 Task: Add an event with the title Second Marketing Campaign Planning and Strategy Development, date '2024/03/26', time 8:00 AM to 10:00 AMand add a description: Participants will engage in activities that enhance problem-solving and decision-making skills within the team. They will learn techniques for generating ideas, evaluating options, and reaching consensus through effective collaboration., put the event into Red category . Add location for the event as: 123 Alhambra, Granada, Spain, logged in from the account softage.9@softage.netand send the event invitation to softage.4@softage.net with CC to  softage.5@softage.net. Set a reminder for the event 5 minutes before
Action: Mouse moved to (90, 112)
Screenshot: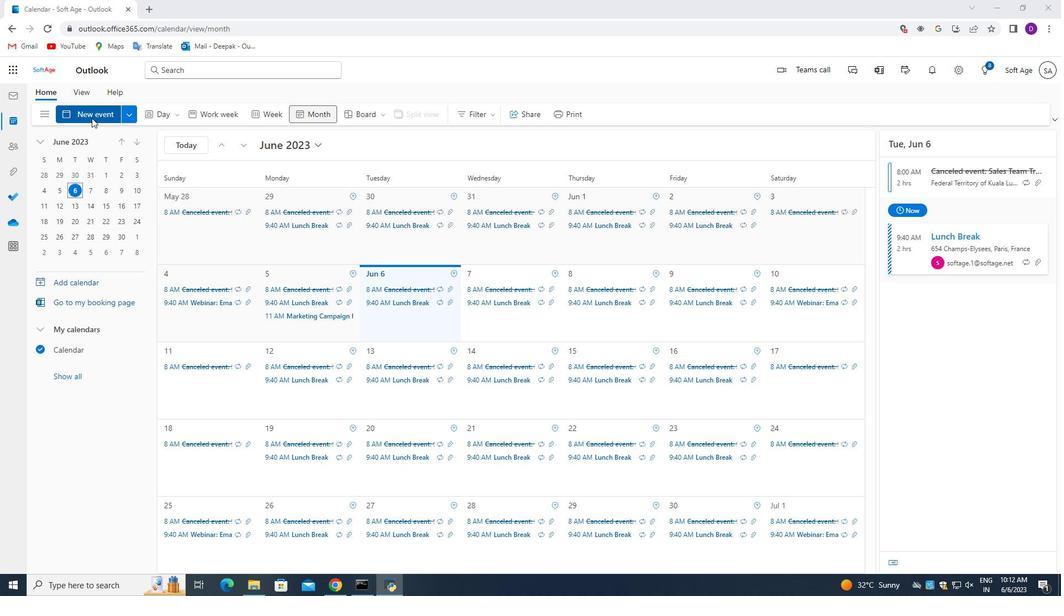 
Action: Mouse pressed left at (90, 112)
Screenshot: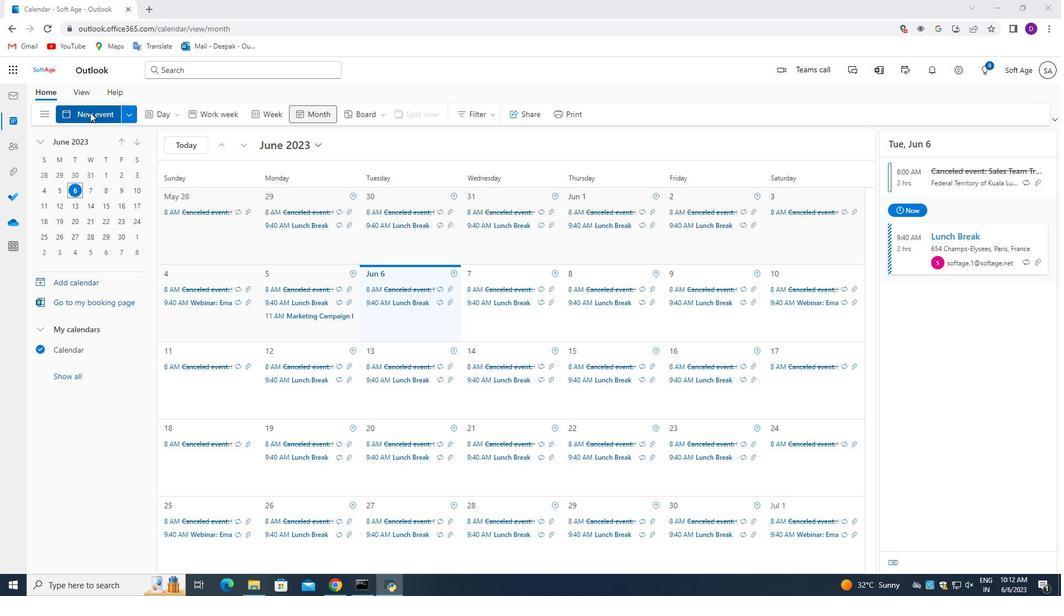 
Action: Mouse moved to (375, 424)
Screenshot: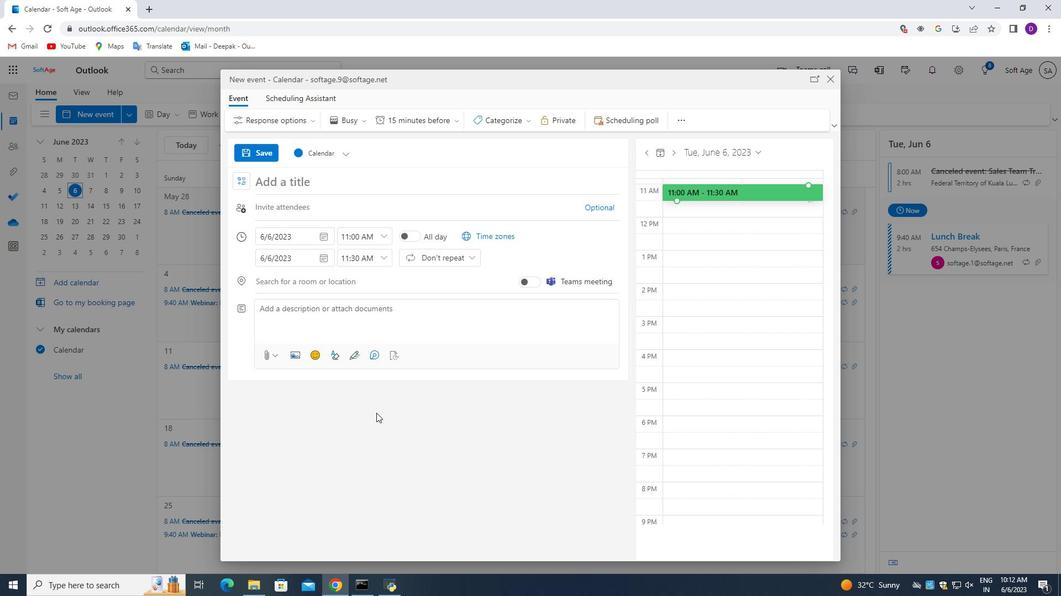 
Action: Key pressed <Key.shift_r>Second<Key.space><Key.shift>Marketing<Key.space><Key.shift_r>Campaign<Key.space><Key.shift>Planning<Key.space>and<Key.space><Key.shift_r>Strategy<Key.space><Key.shift_r>Development
Screenshot: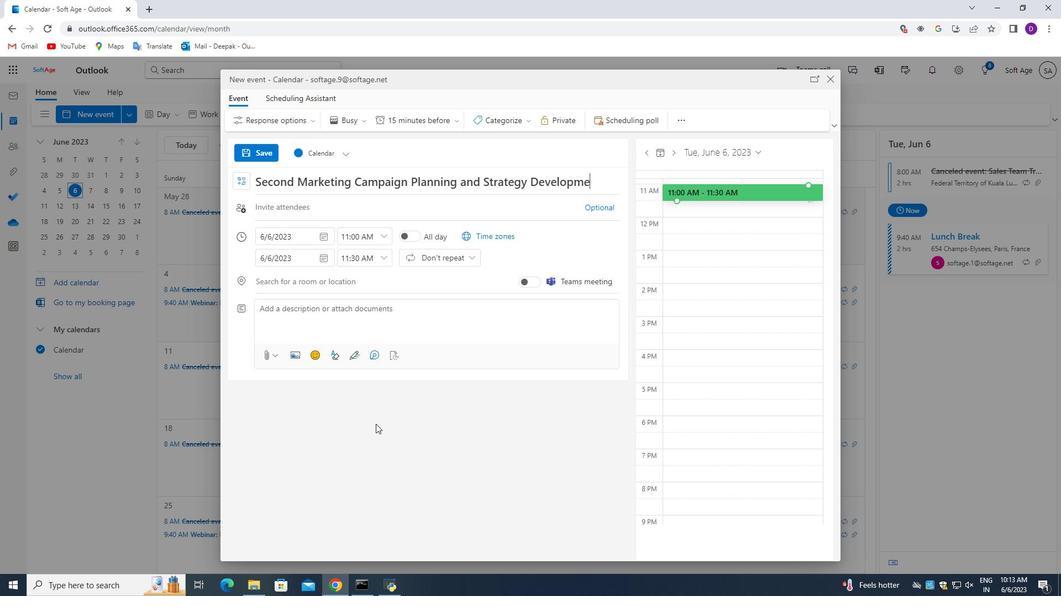 
Action: Mouse moved to (322, 236)
Screenshot: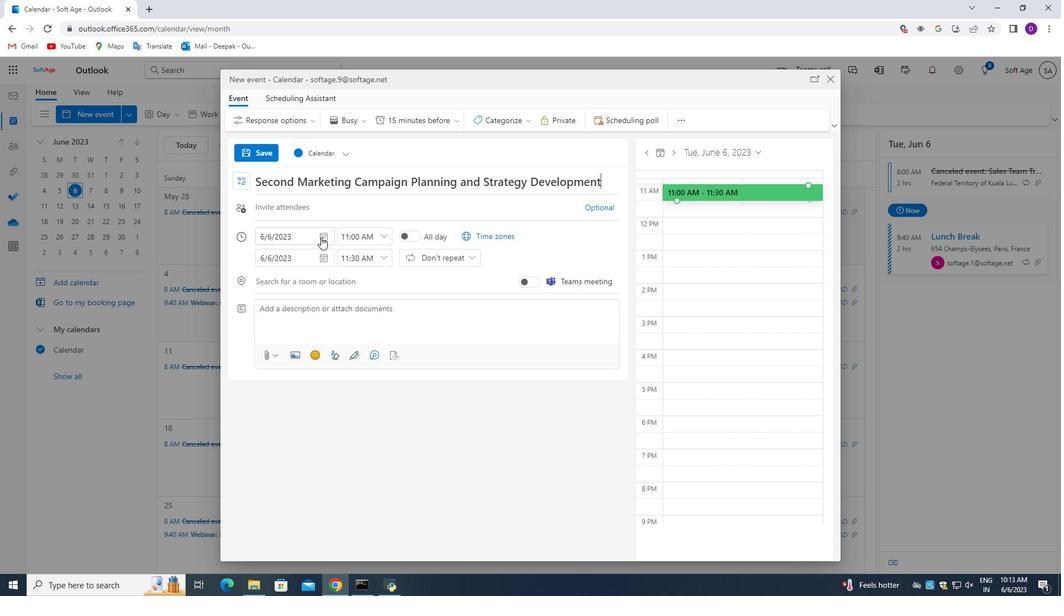 
Action: Mouse pressed left at (322, 236)
Screenshot: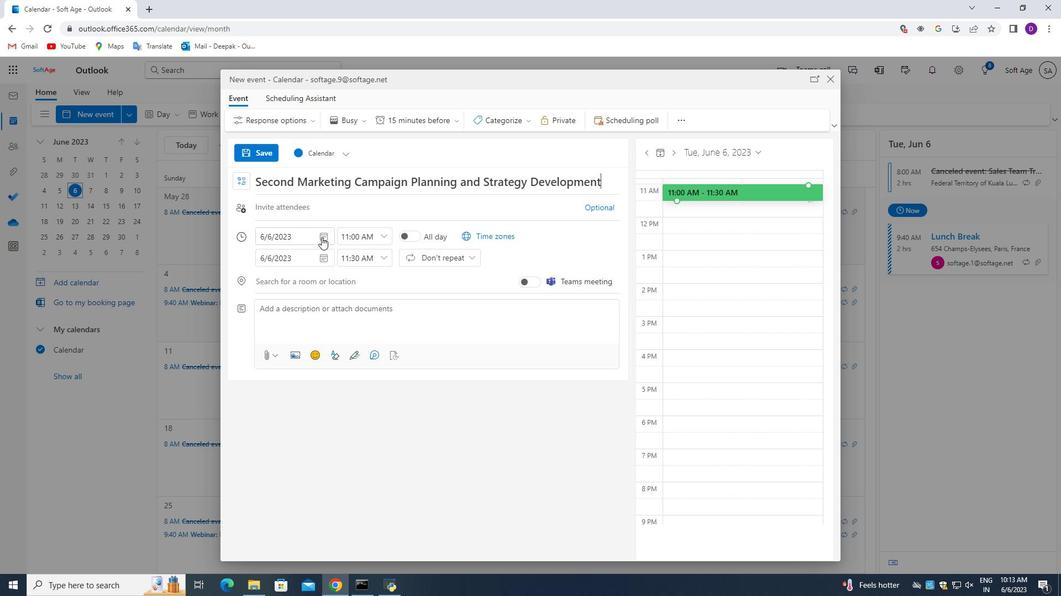 
Action: Mouse moved to (296, 255)
Screenshot: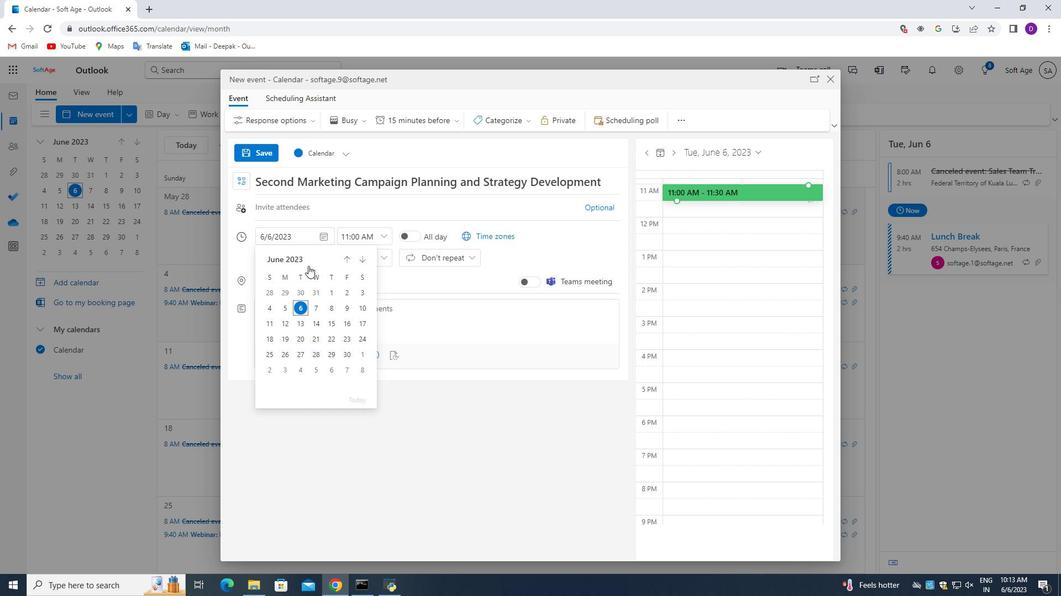 
Action: Mouse pressed left at (296, 255)
Screenshot: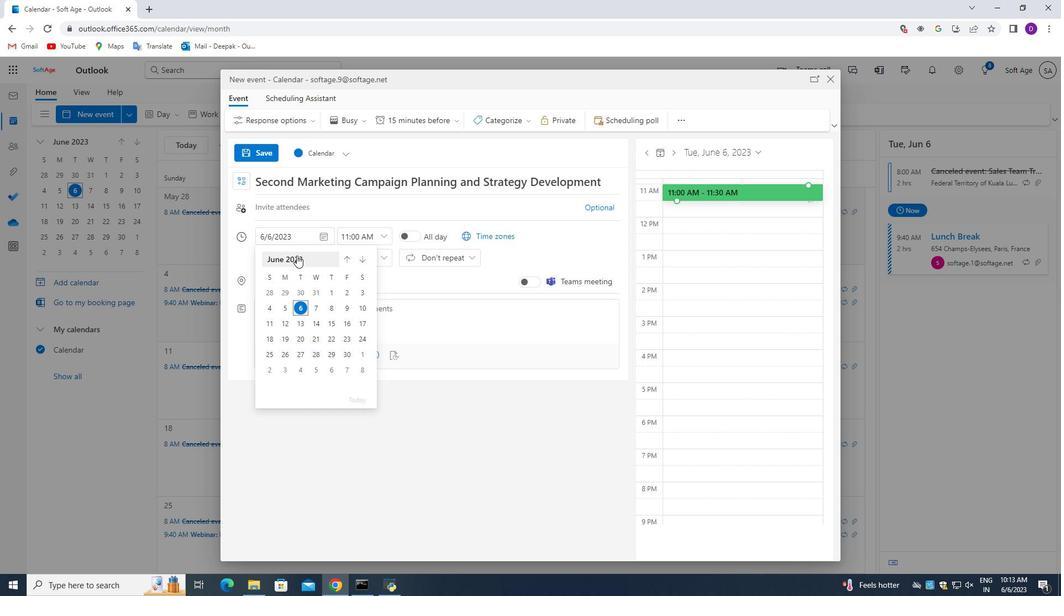 
Action: Mouse moved to (329, 286)
Screenshot: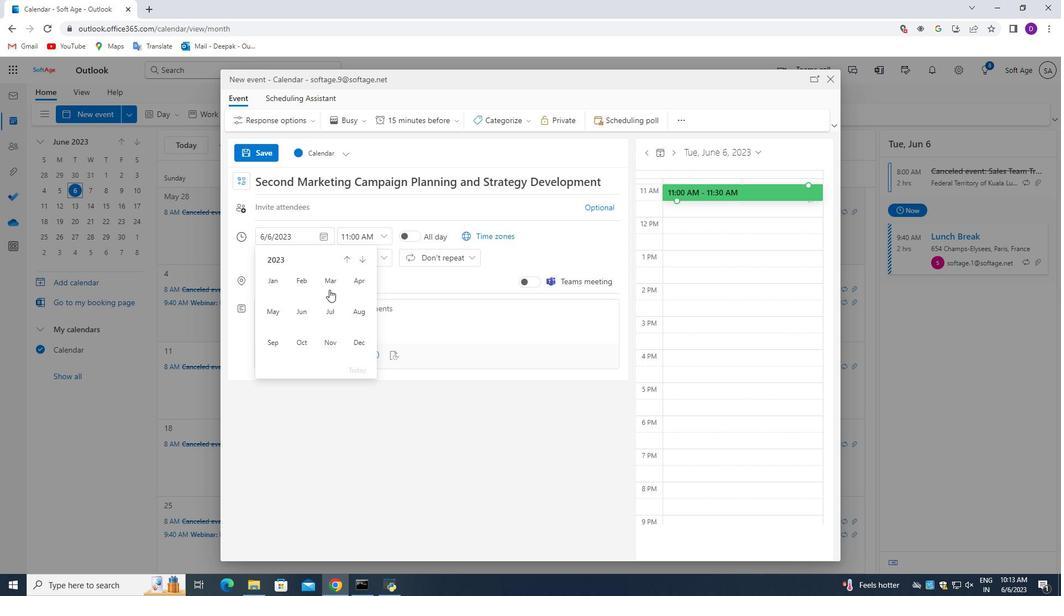 
Action: Mouse pressed left at (329, 286)
Screenshot: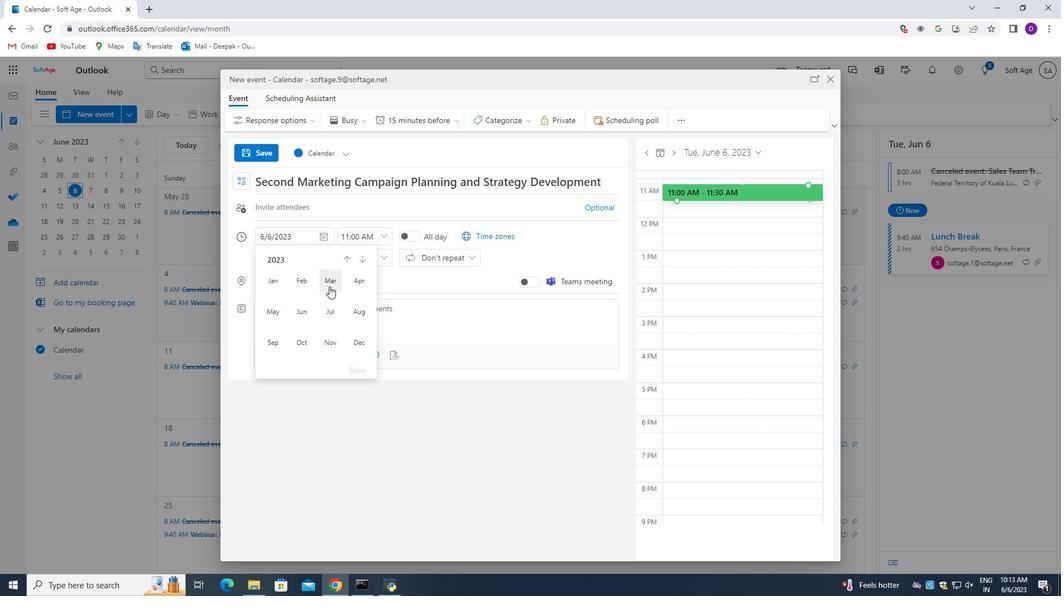 
Action: Mouse moved to (271, 352)
Screenshot: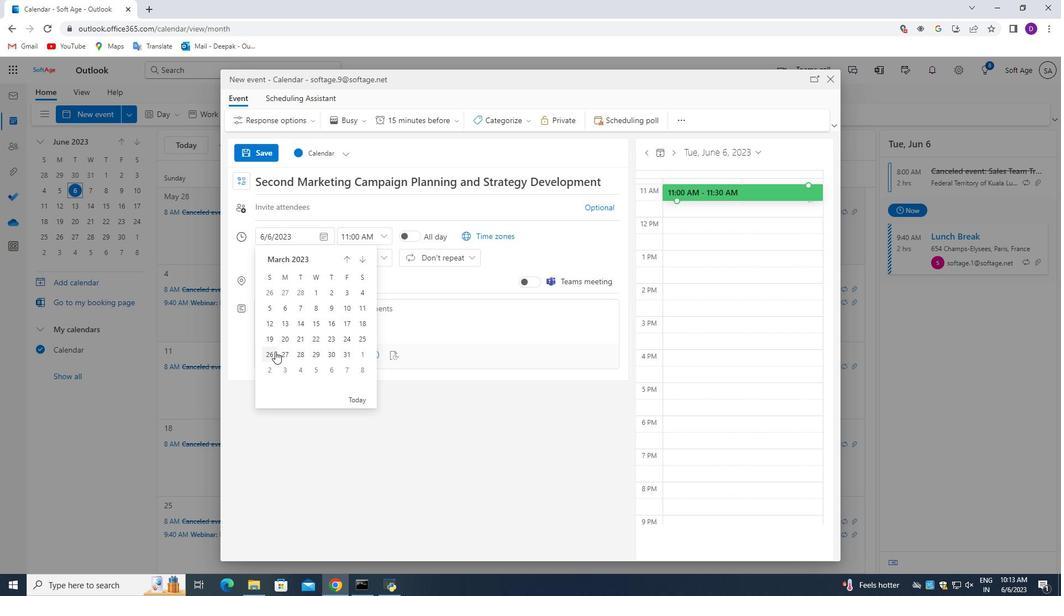 
Action: Mouse pressed left at (271, 352)
Screenshot: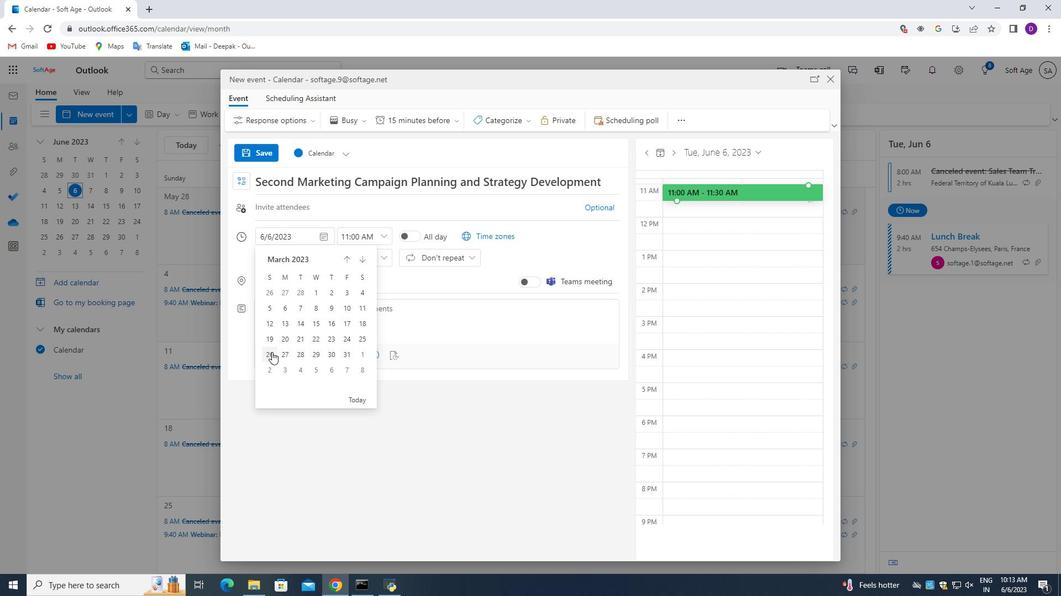 
Action: Mouse moved to (385, 238)
Screenshot: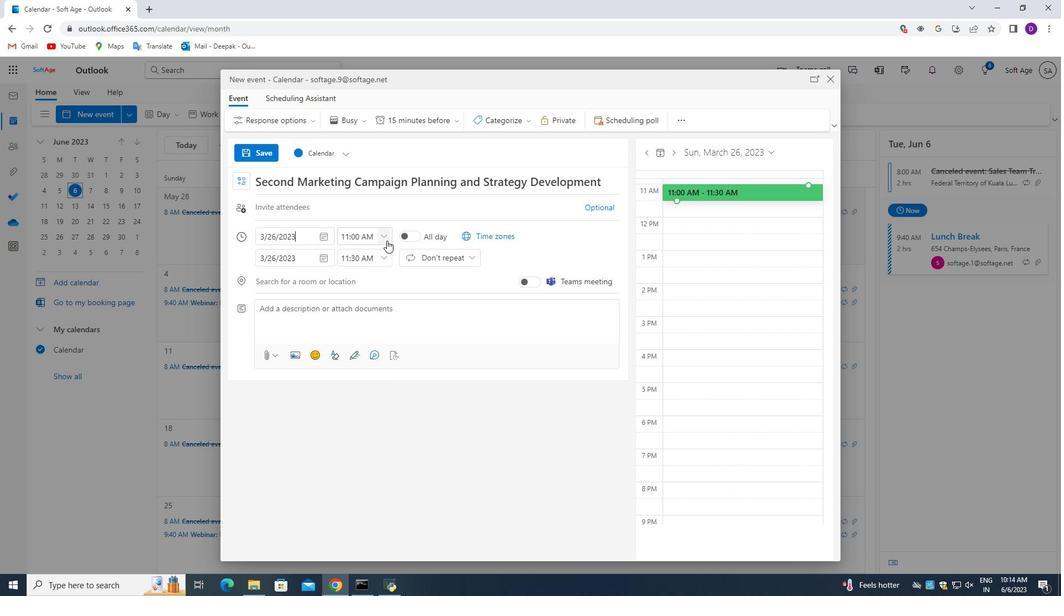 
Action: Mouse pressed left at (385, 238)
Screenshot: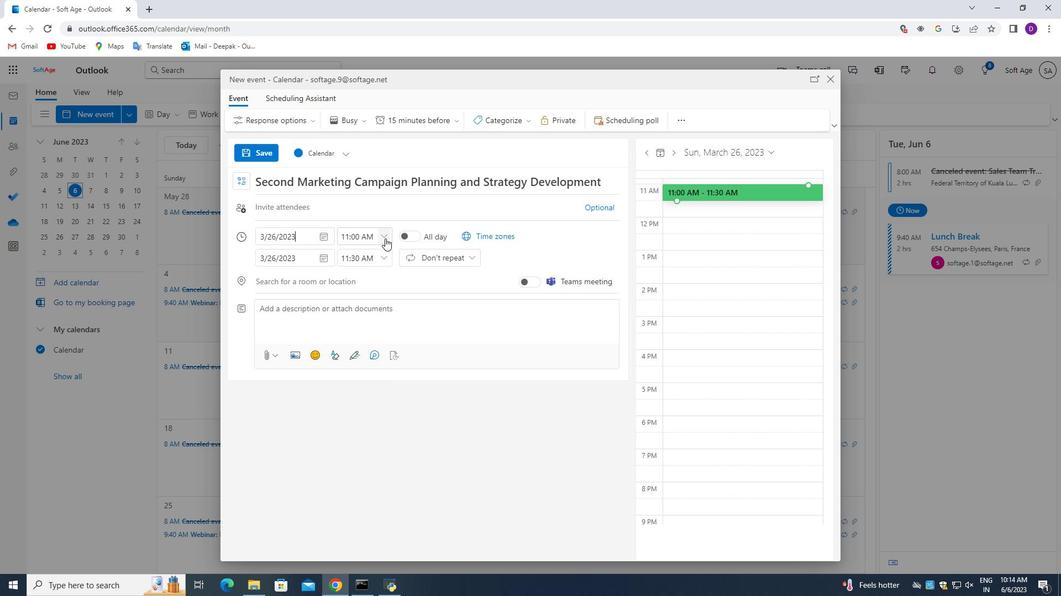 
Action: Mouse moved to (374, 293)
Screenshot: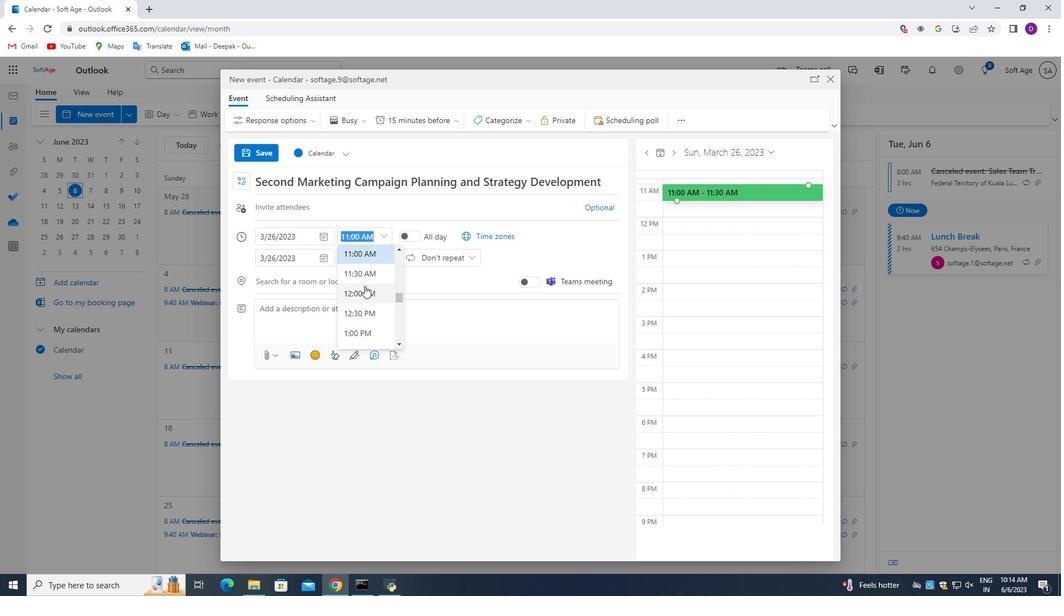 
Action: Mouse scrolled (374, 292) with delta (0, 0)
Screenshot: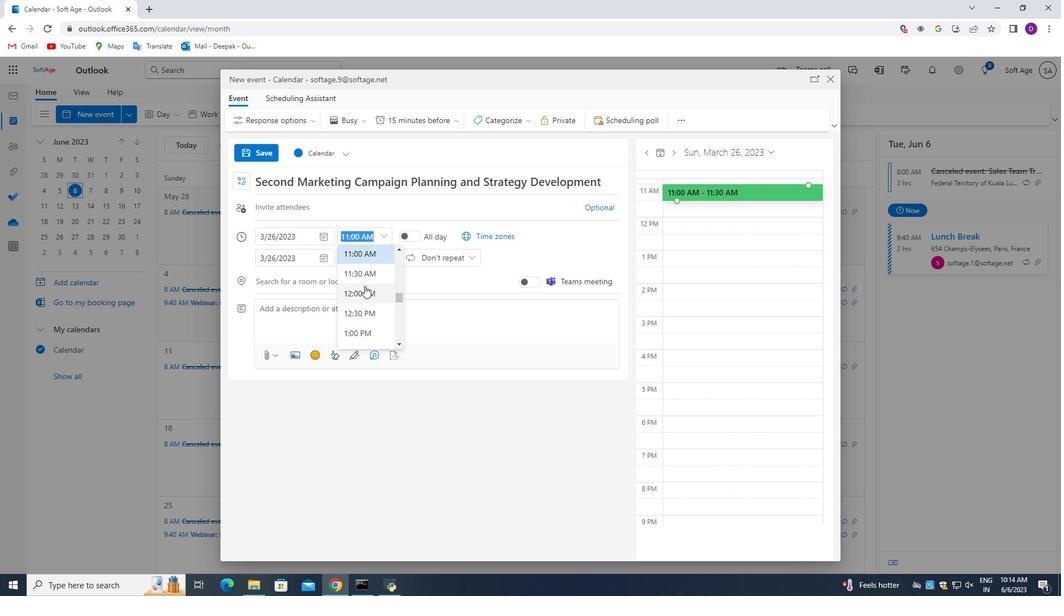 
Action: Mouse moved to (374, 295)
Screenshot: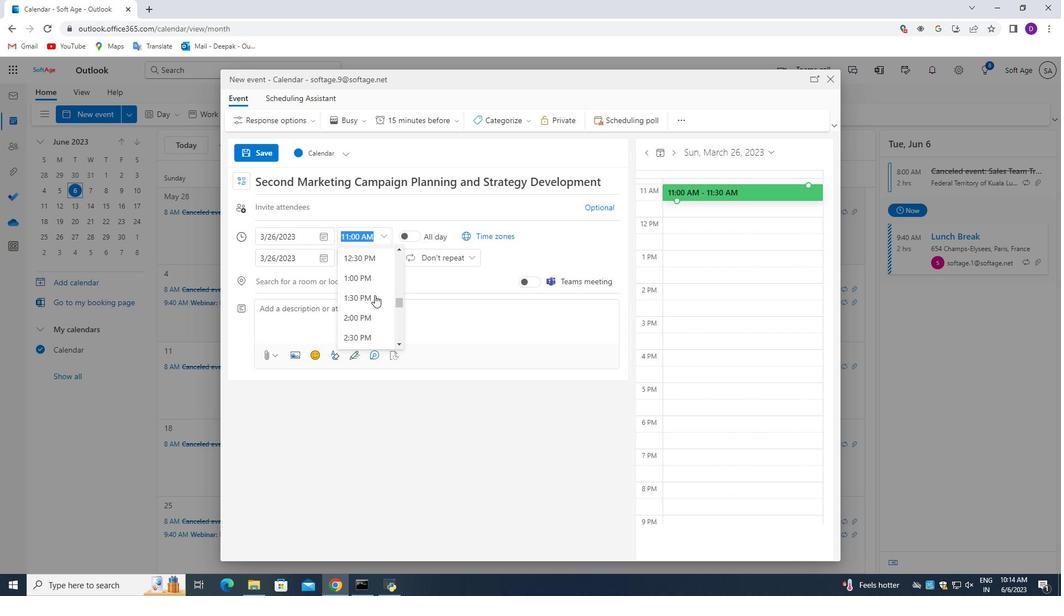
Action: Mouse scrolled (374, 295) with delta (0, 0)
Screenshot: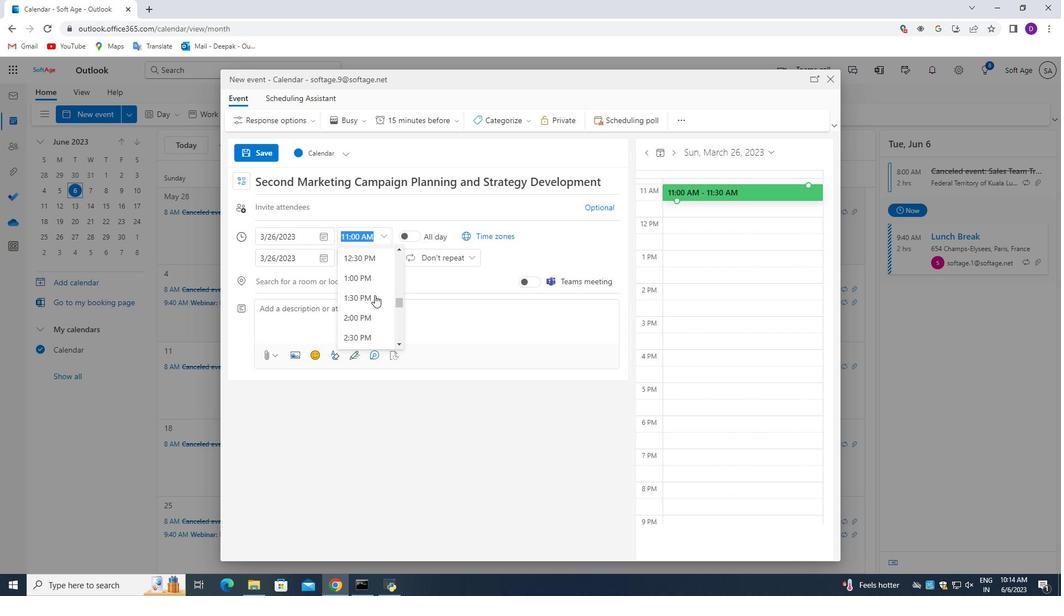 
Action: Mouse moved to (378, 287)
Screenshot: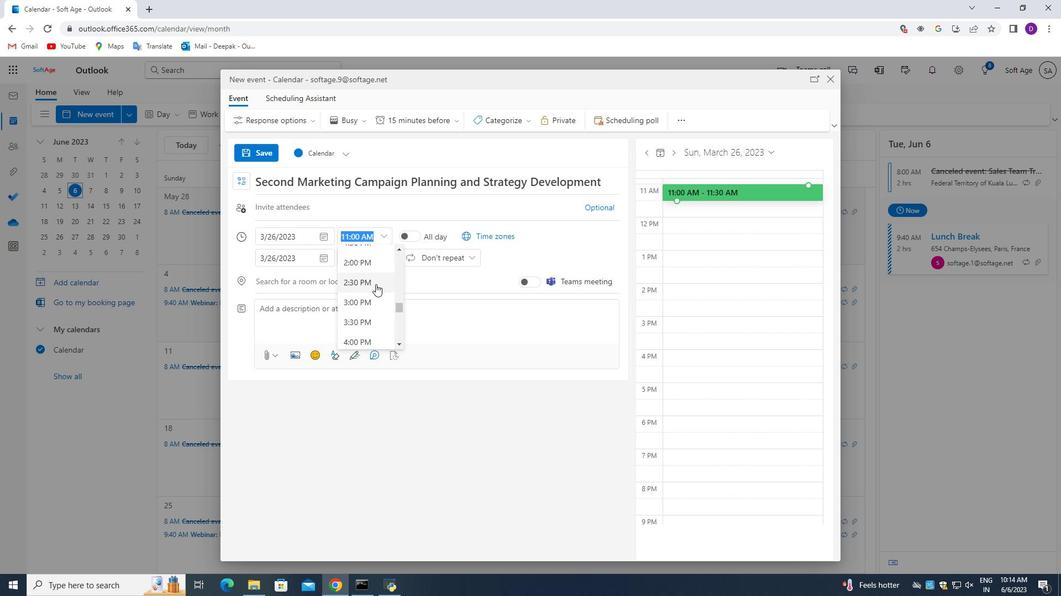 
Action: Mouse scrolled (378, 287) with delta (0, 0)
Screenshot: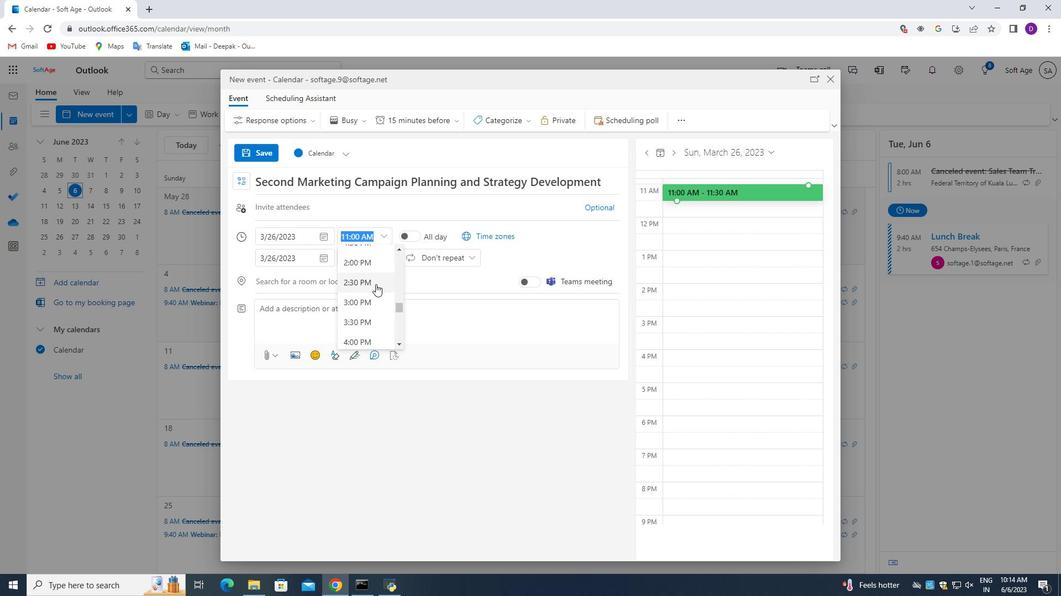 
Action: Mouse moved to (378, 287)
Screenshot: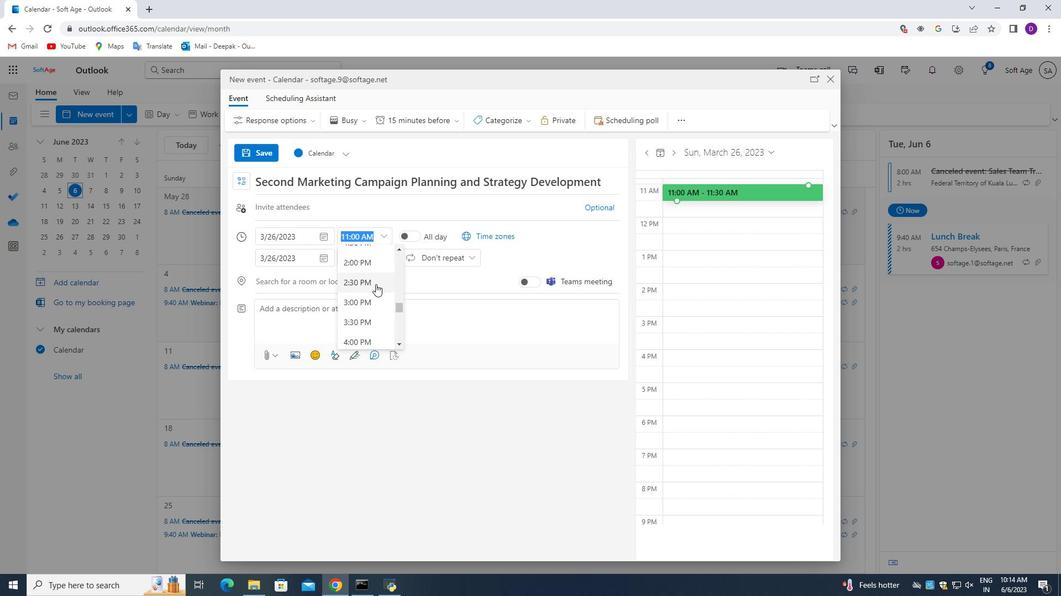 
Action: Mouse scrolled (378, 288) with delta (0, 0)
Screenshot: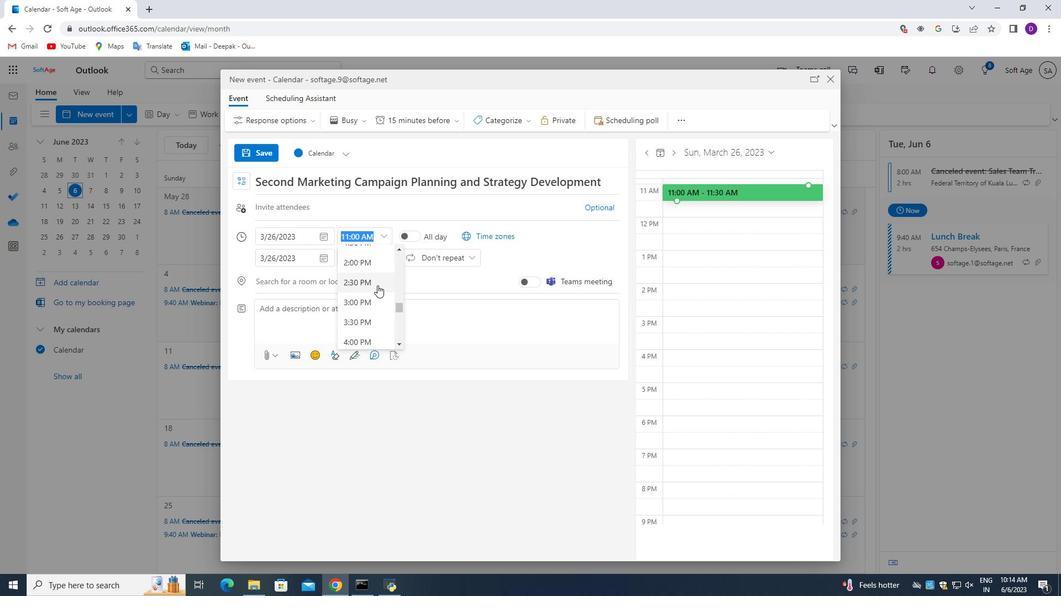 
Action: Mouse moved to (365, 287)
Screenshot: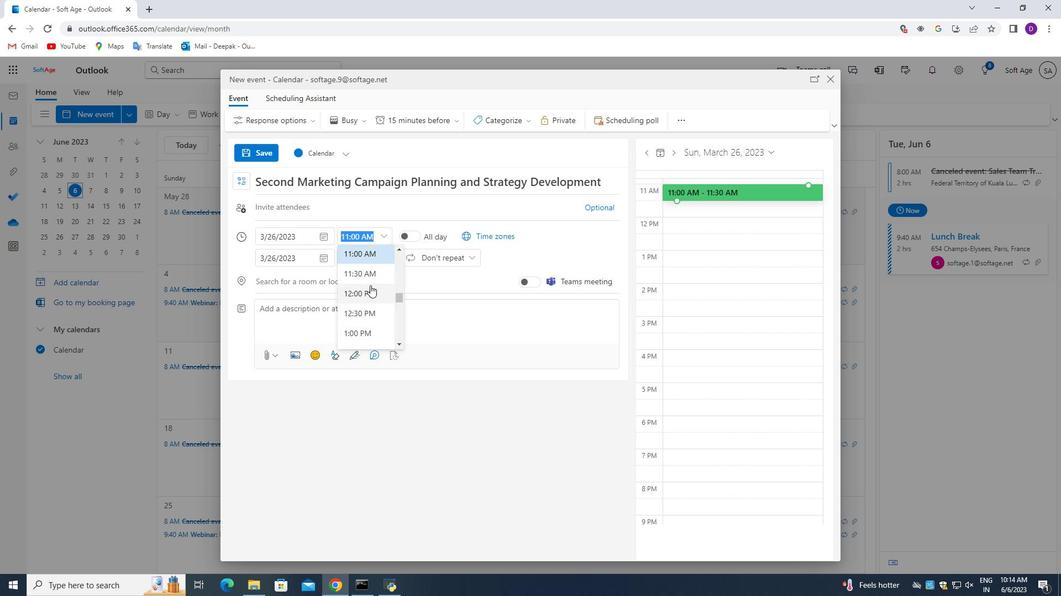 
Action: Mouse scrolled (365, 288) with delta (0, 0)
Screenshot: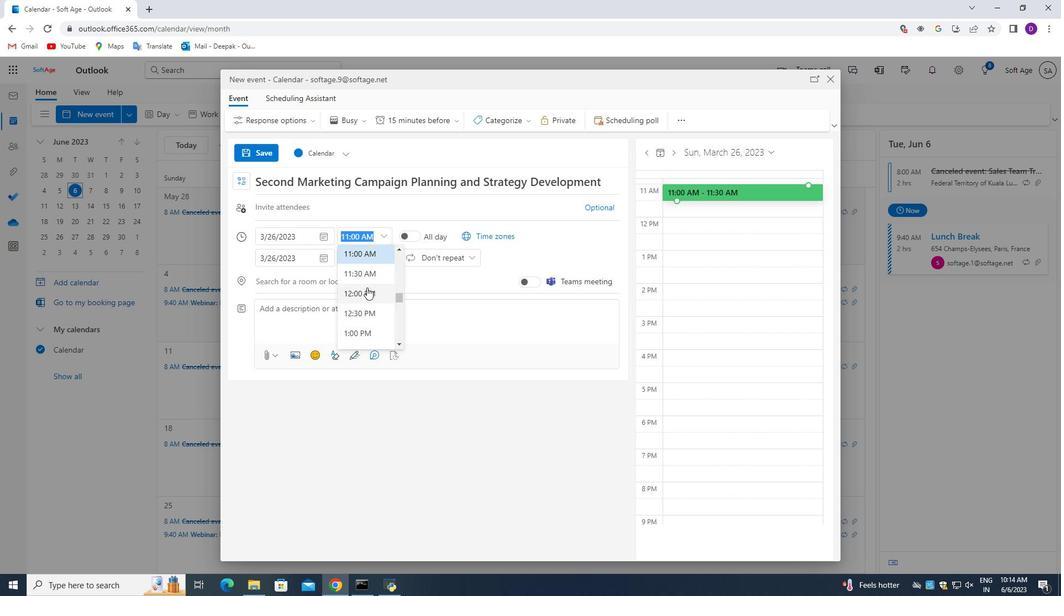 
Action: Mouse scrolled (365, 288) with delta (0, 0)
Screenshot: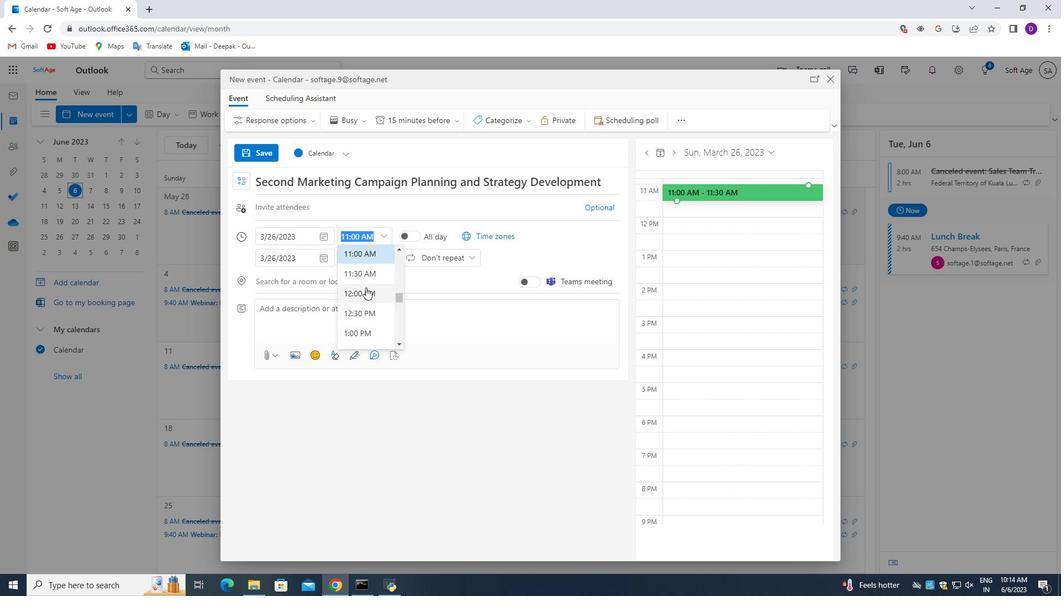 
Action: Mouse moved to (364, 279)
Screenshot: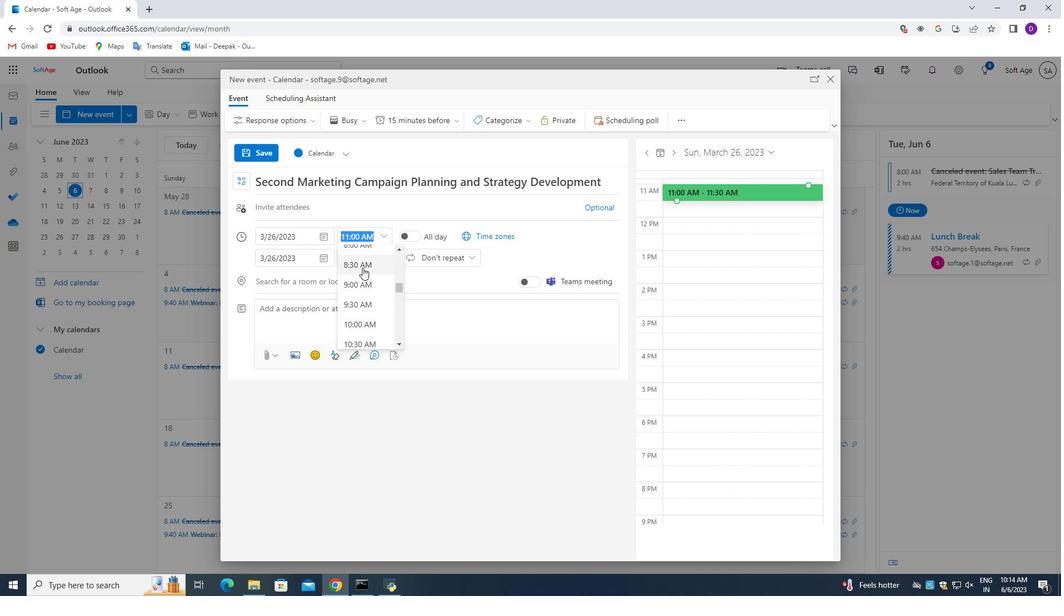 
Action: Mouse scrolled (364, 279) with delta (0, 0)
Screenshot: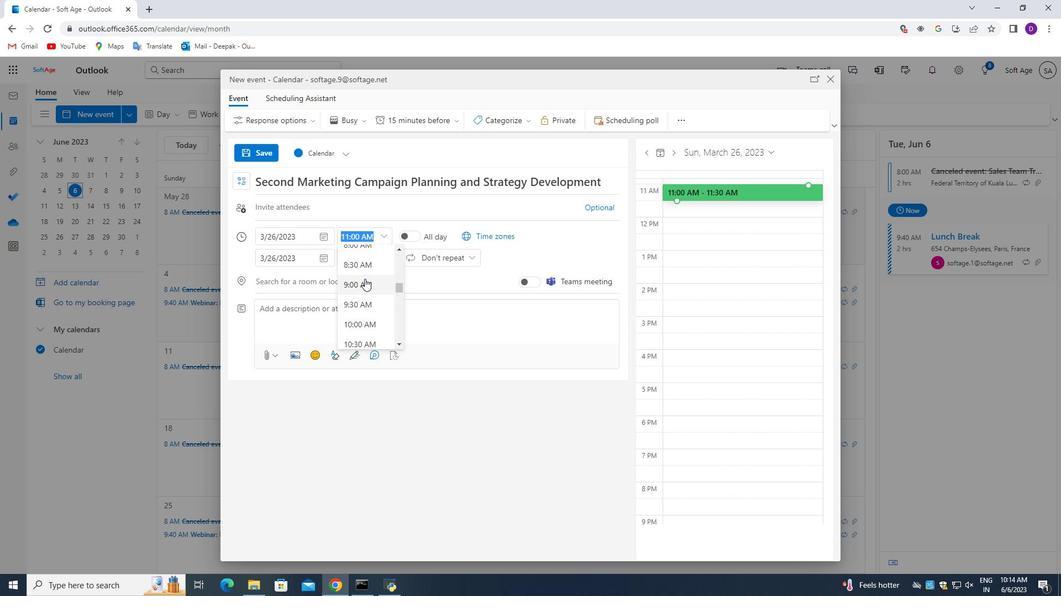 
Action: Mouse moved to (362, 302)
Screenshot: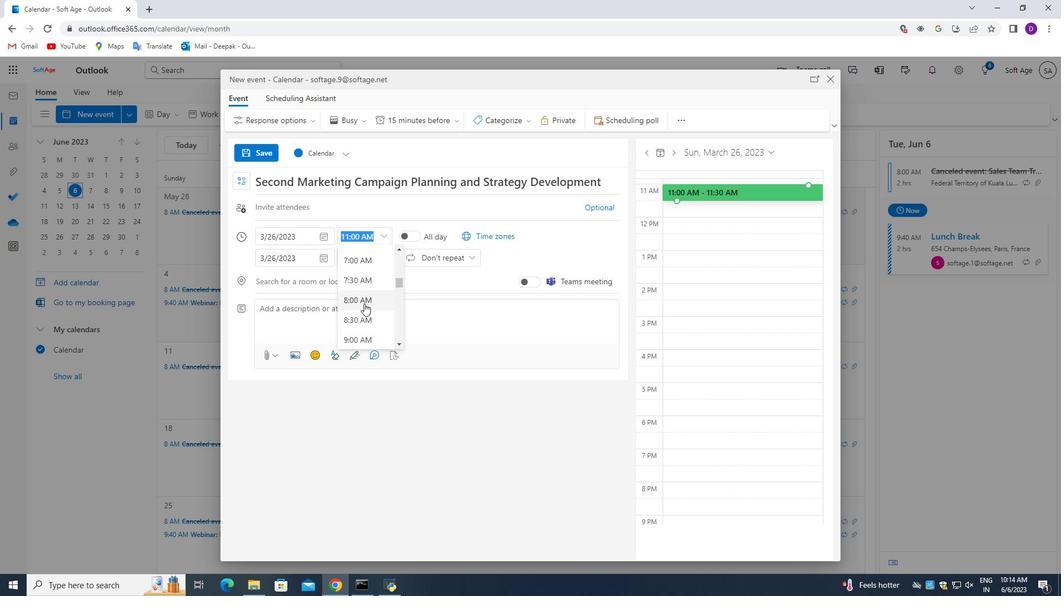 
Action: Mouse pressed left at (362, 302)
Screenshot: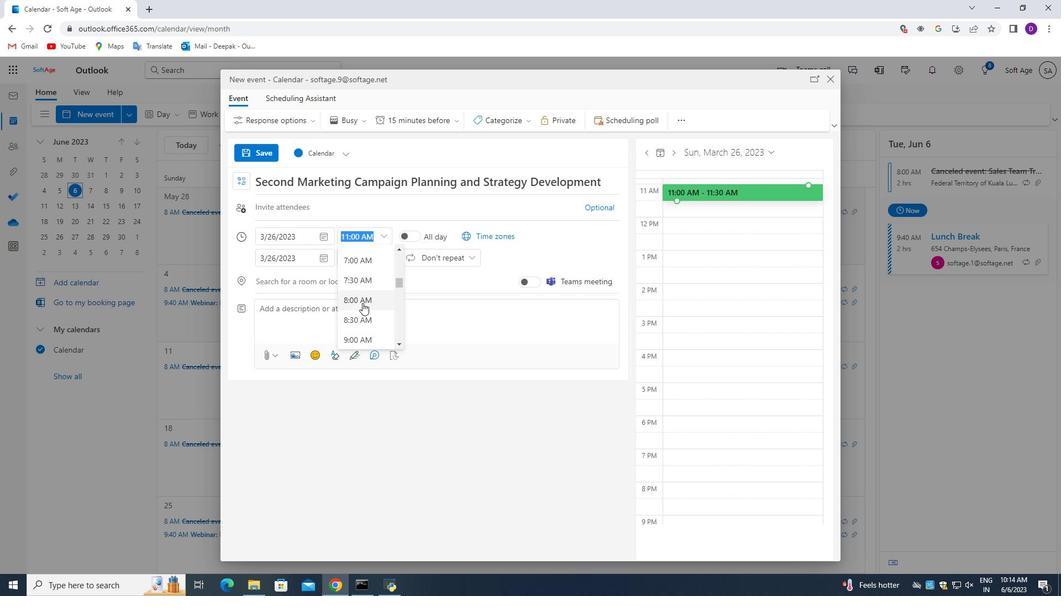 
Action: Mouse moved to (385, 260)
Screenshot: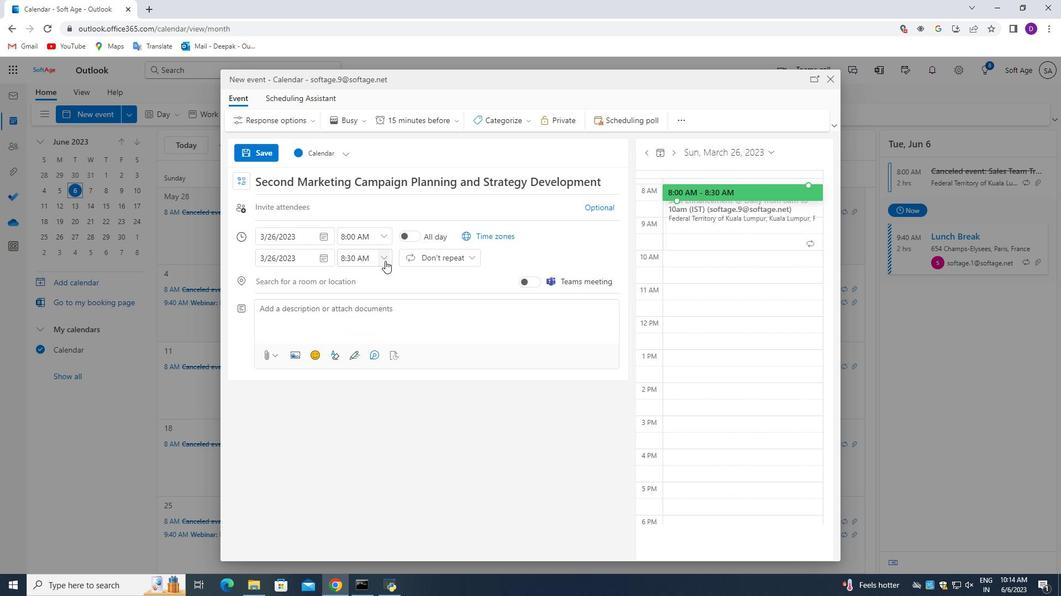 
Action: Mouse pressed left at (385, 260)
Screenshot: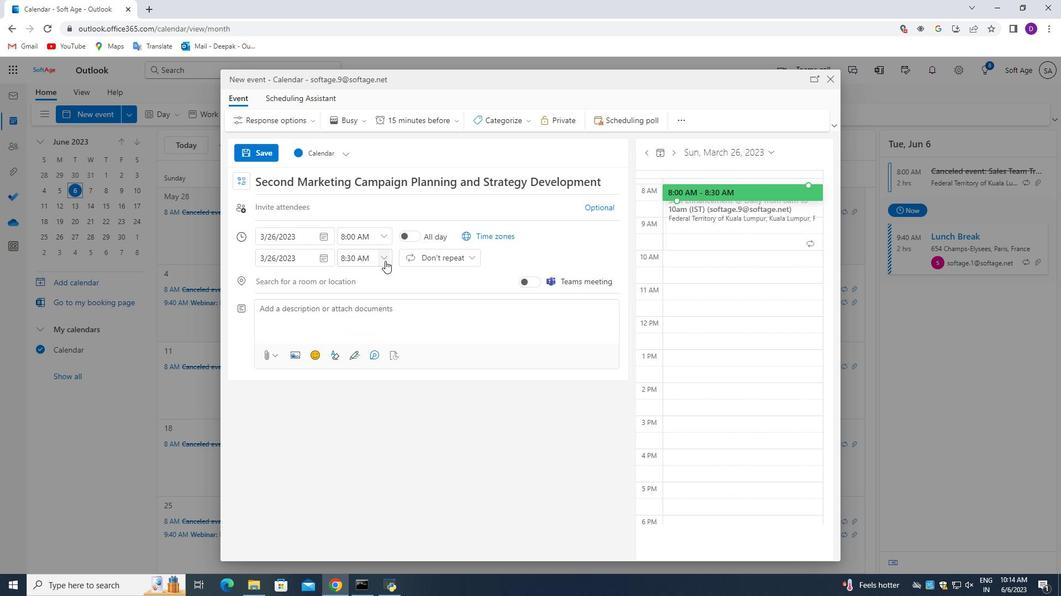 
Action: Mouse moved to (379, 331)
Screenshot: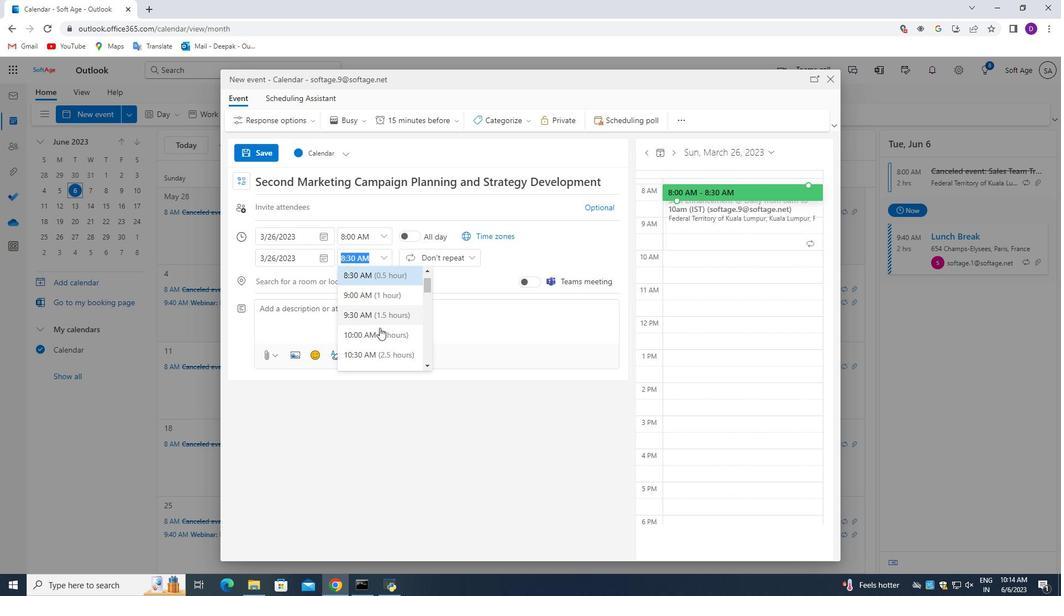 
Action: Mouse pressed left at (379, 331)
Screenshot: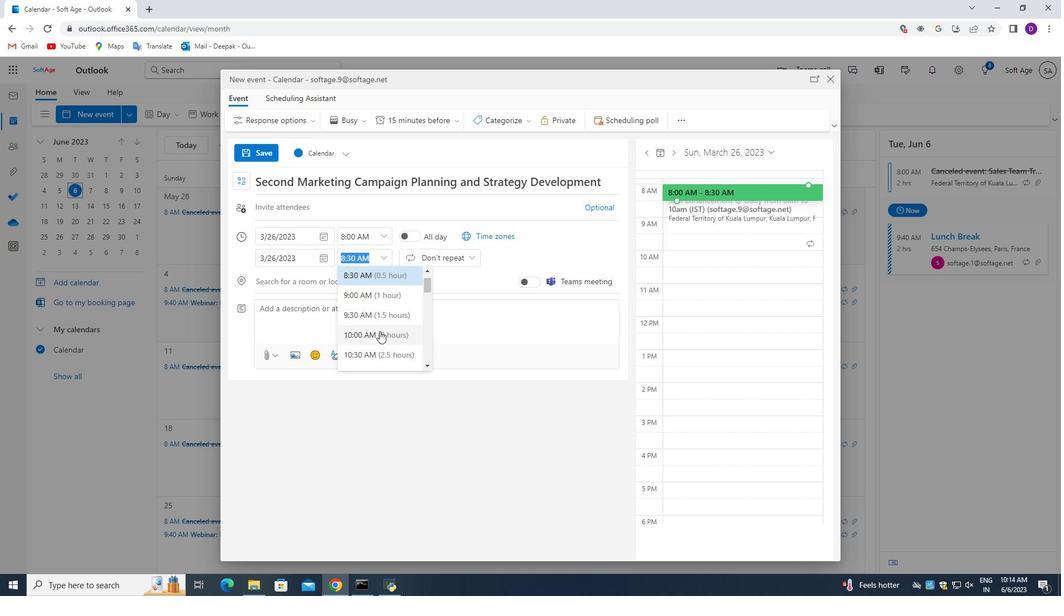 
Action: Mouse moved to (356, 307)
Screenshot: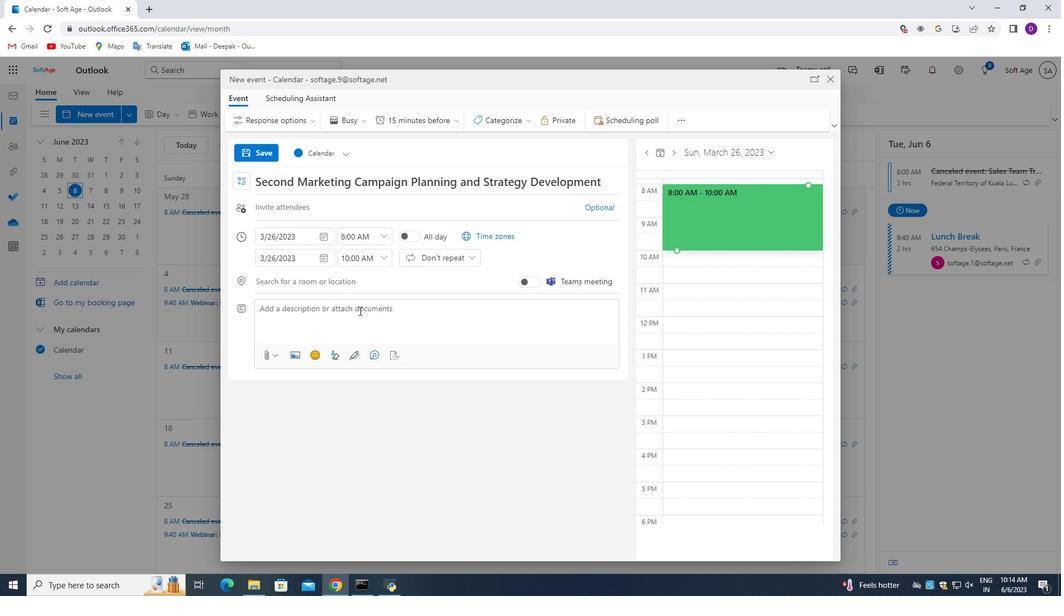 
Action: Mouse pressed left at (356, 307)
Screenshot: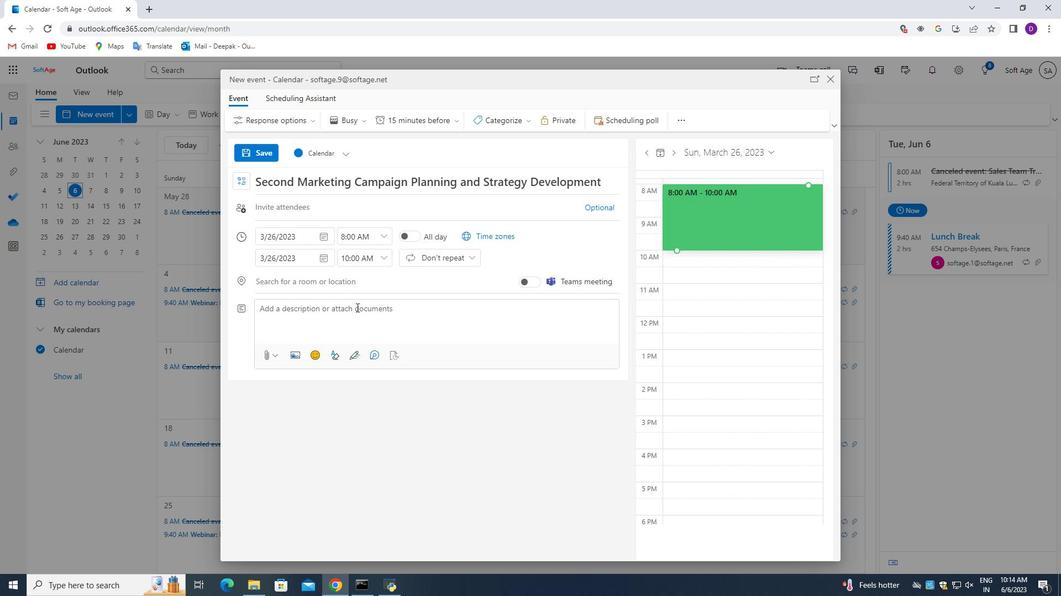 
Action: Mouse moved to (393, 470)
Screenshot: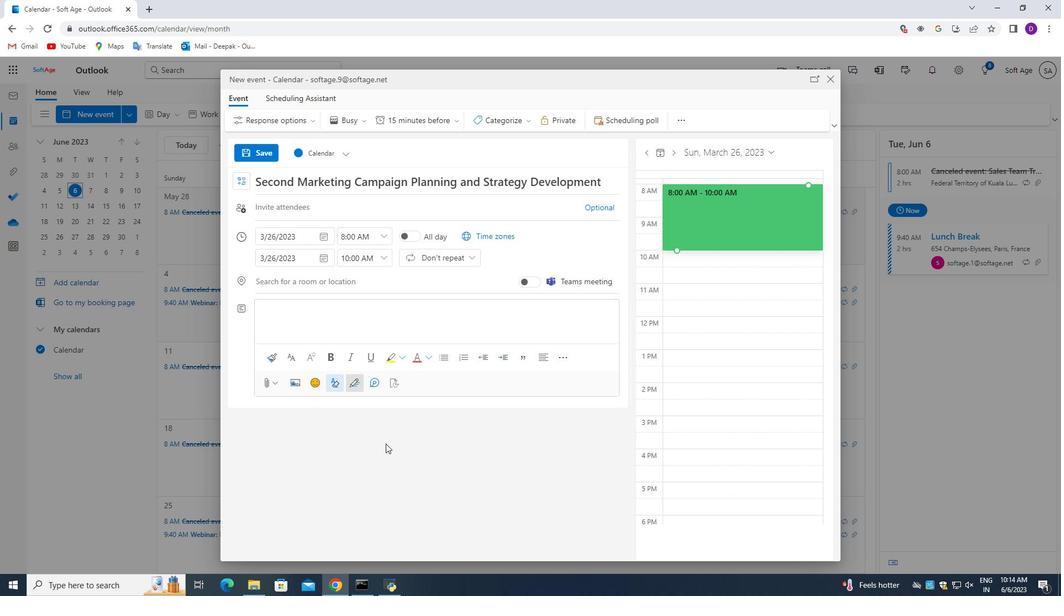 
Action: Key pressed <Key.shift>Participants<Key.space>will<Key.space>learn<Key.space><Key.backspace><Key.backspace><Key.backspace><Key.backspace><Key.backspace><Key.backspace>engage<Key.space>in<Key.space>activities<Key.space>that<Key.space>enhance<Key.space>probe<Key.backspace>lem-solving<Key.space><Key.backspace><Key.space><Key.backspace><Key.space>and<Key.space>di<Key.backspace>ecision-making<Key.space>skills<Key.space>within<Key.space>the<Key.space>team.<Key.space><Key.shift_r>They<Key.space>will<Key.space>learn<Key.space>techniques<Key.space>for<Key.space>generating<Key.space>ideas,<Key.space>evaluating<Key.space>options,<Key.space>and<Key.space>reaching<Key.space>consensus<Key.space>through<Key.space>effective<Key.space>collaboration.
Screenshot: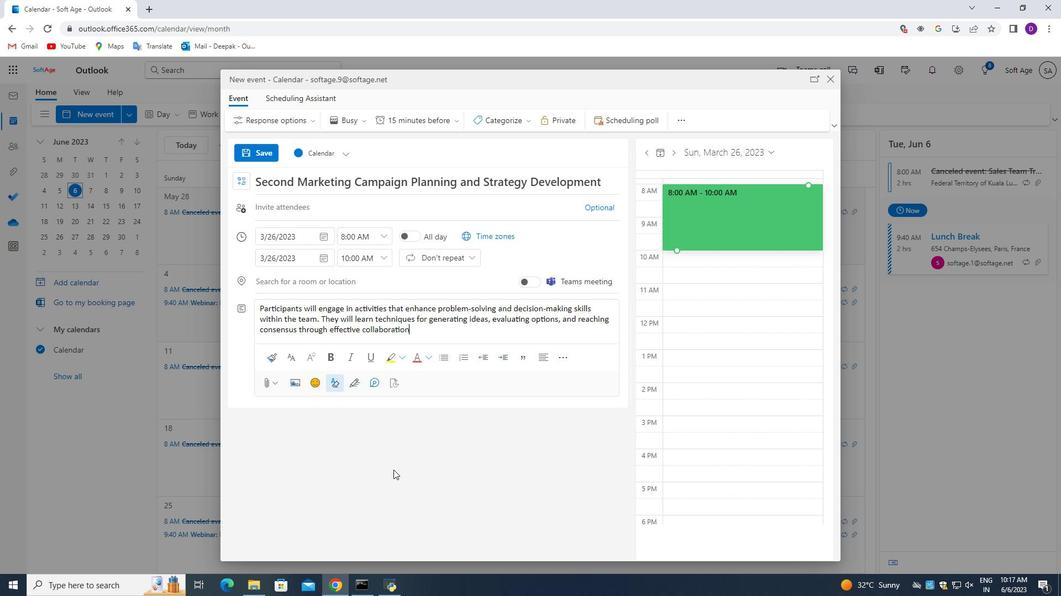 
Action: Mouse moved to (494, 125)
Screenshot: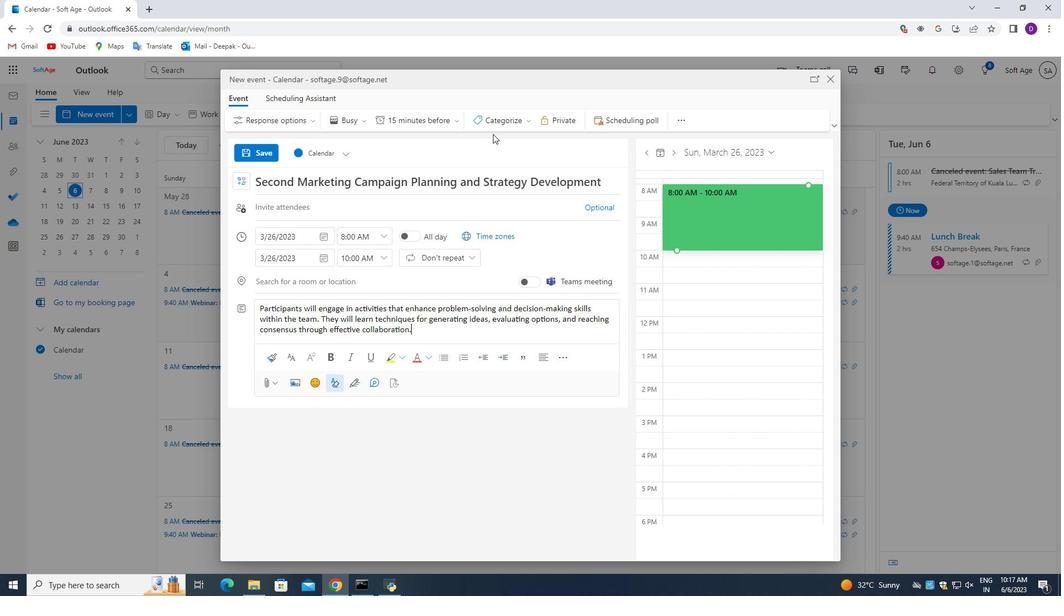 
Action: Mouse pressed left at (494, 125)
Screenshot: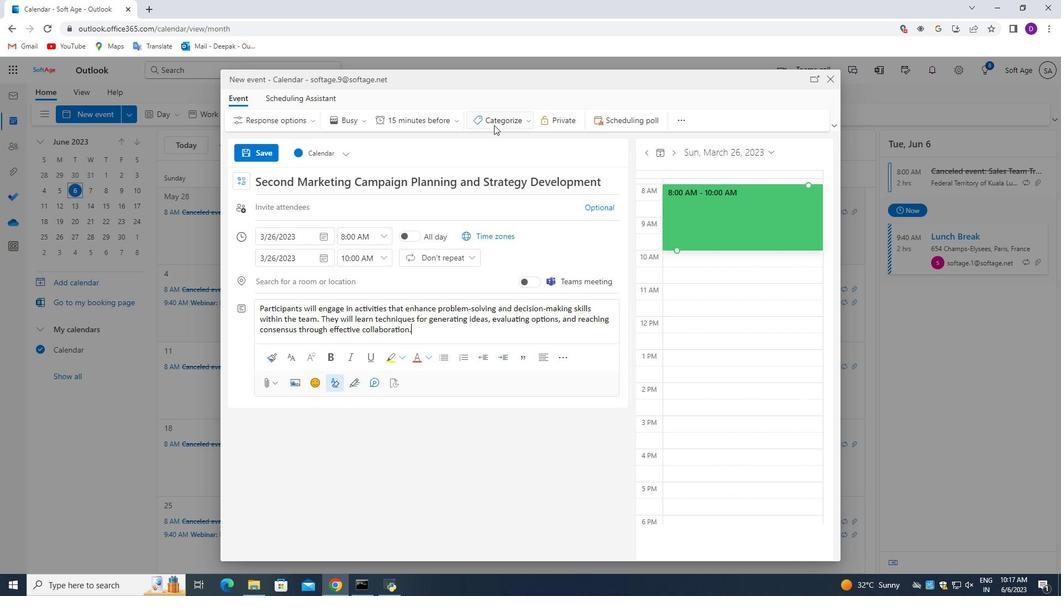
Action: Mouse moved to (504, 214)
Screenshot: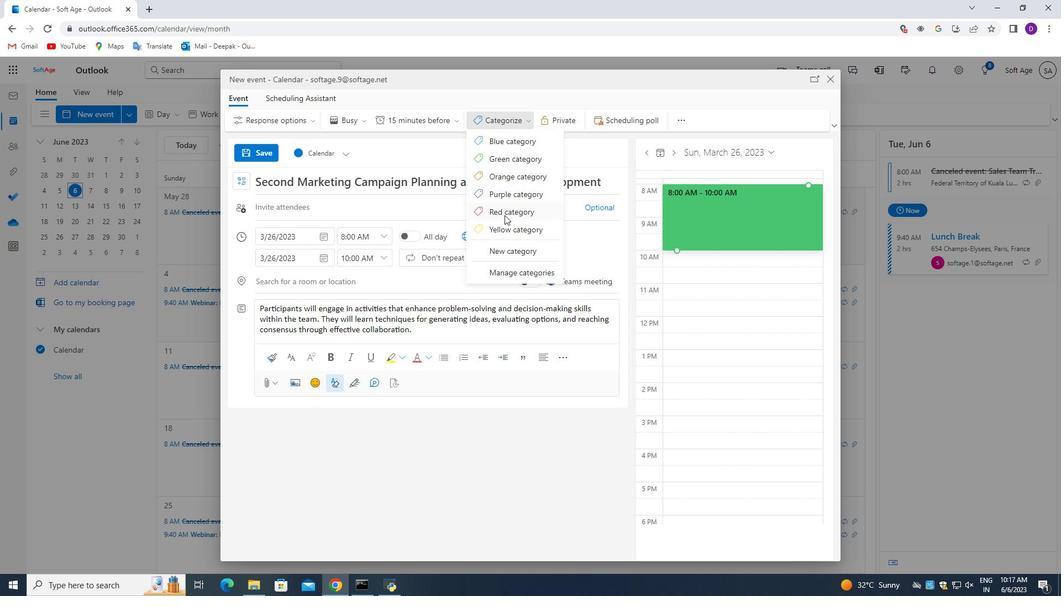 
Action: Mouse pressed left at (504, 214)
Screenshot: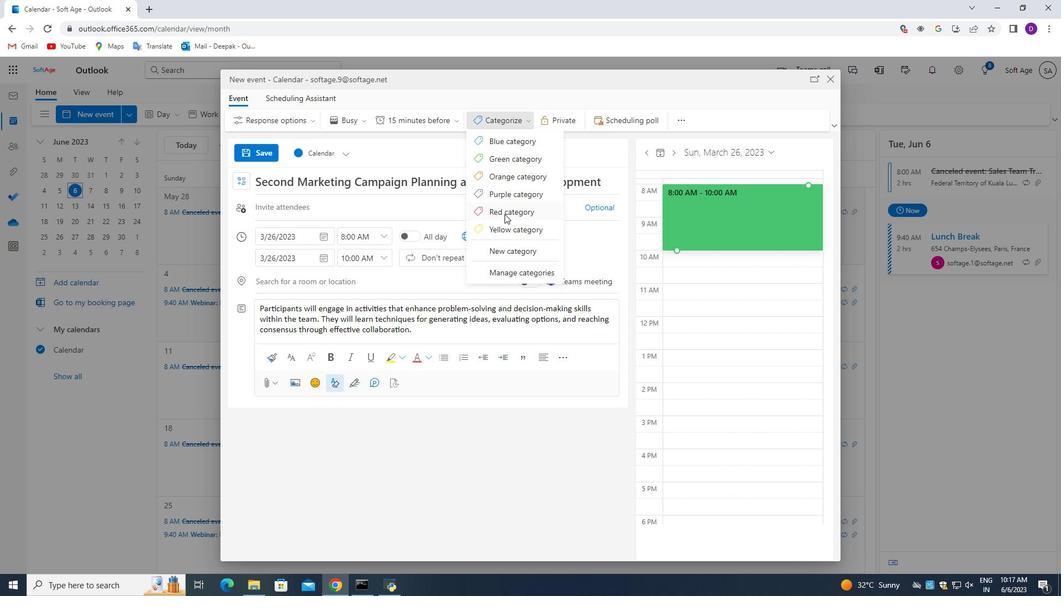 
Action: Mouse moved to (283, 285)
Screenshot: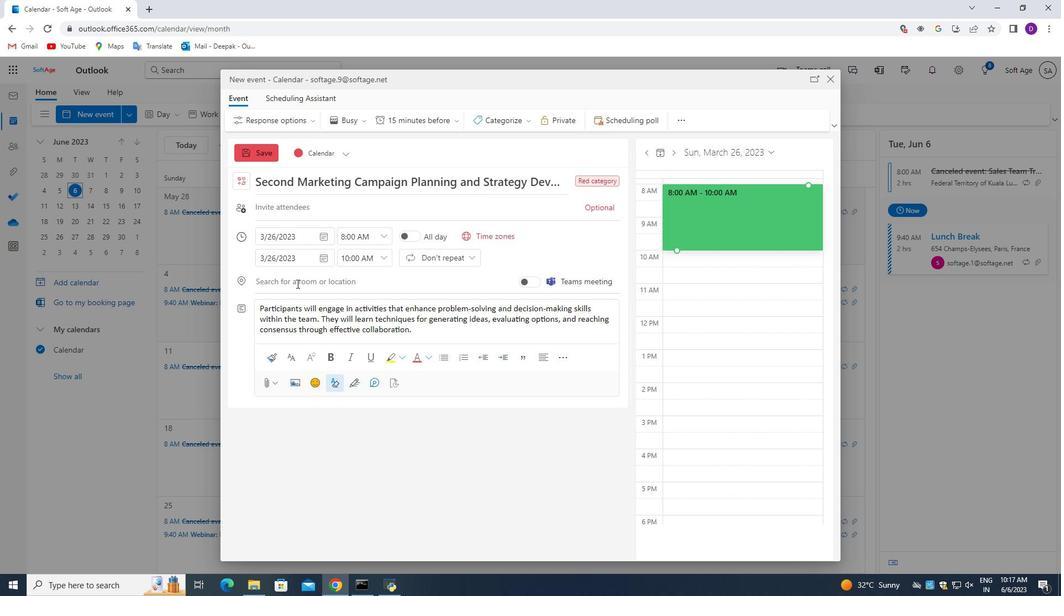 
Action: Mouse pressed left at (283, 285)
Screenshot: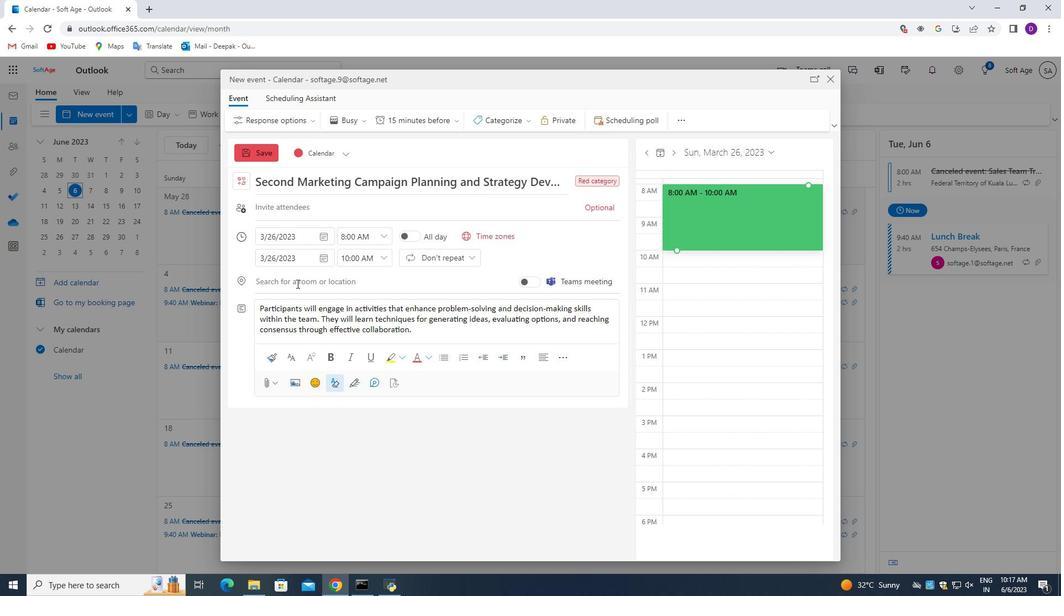 
Action: Mouse moved to (336, 475)
Screenshot: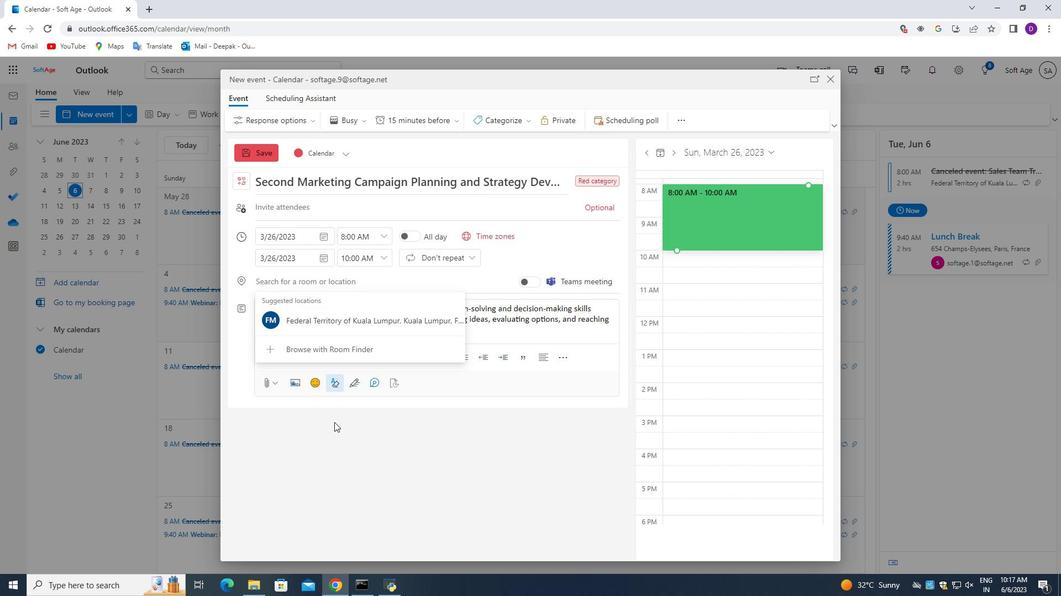 
Action: Key pressed 123<Key.space><Key.shift_r>Alhambra,<Key.space><Key.shift_r>Granada,<Key.space><Key.shift_r>Spain<Key.space><Key.backspace>
Screenshot: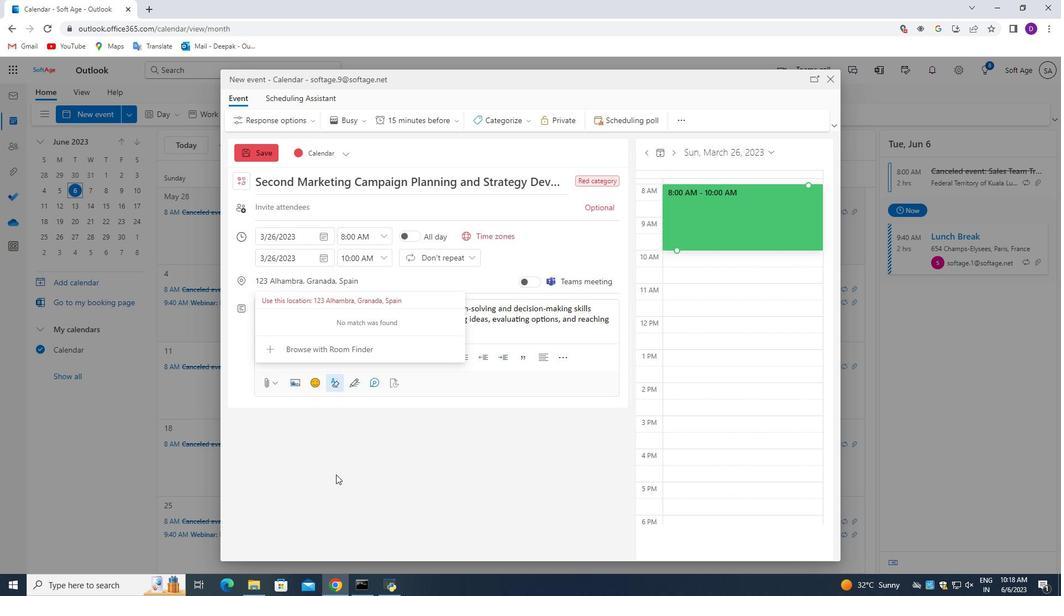 
Action: Mouse pressed left at (336, 475)
Screenshot: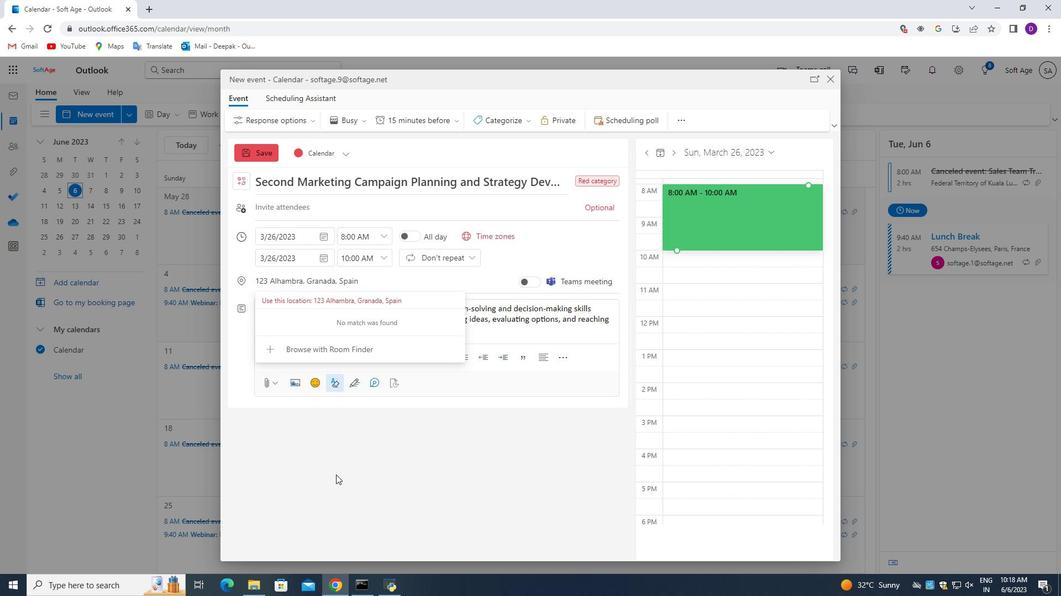 
Action: Mouse moved to (287, 203)
Screenshot: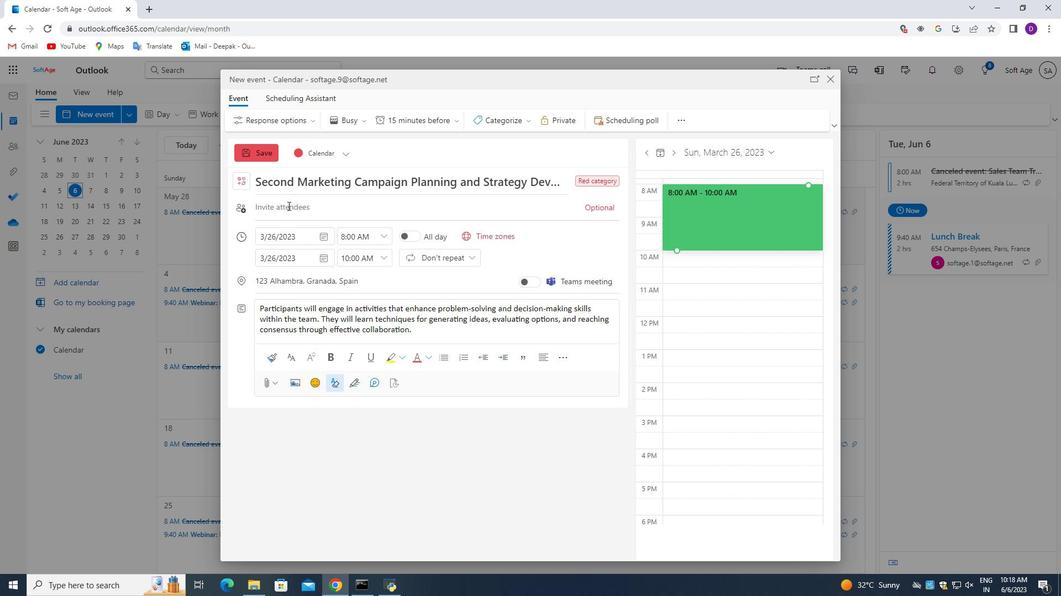
Action: Mouse pressed left at (287, 203)
Screenshot: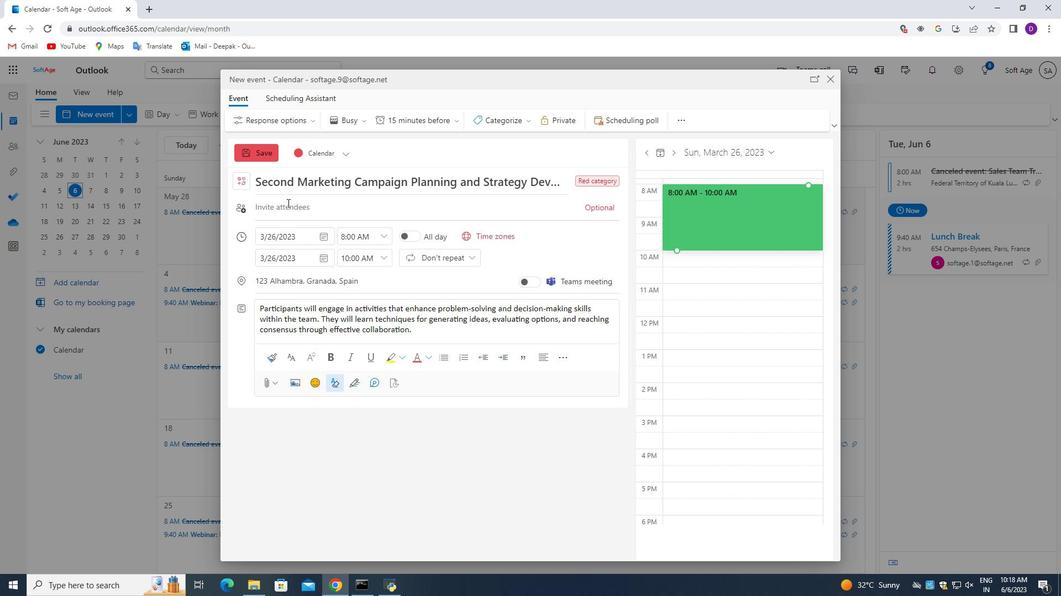 
Action: Mouse moved to (379, 442)
Screenshot: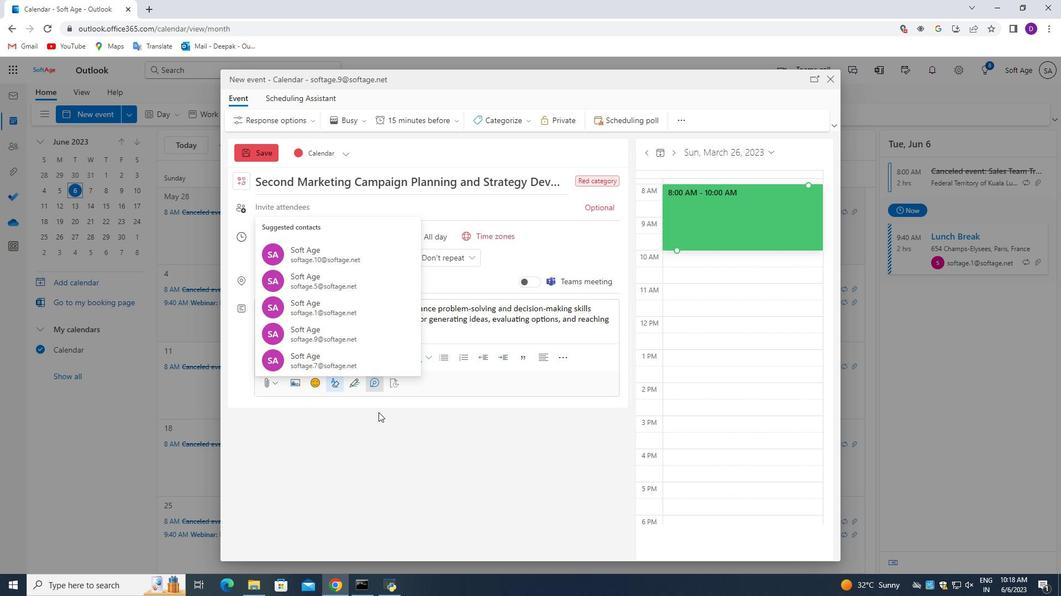 
Action: Key pressed softage.4<Key.shift>@softage.net<Key.enter>
Screenshot: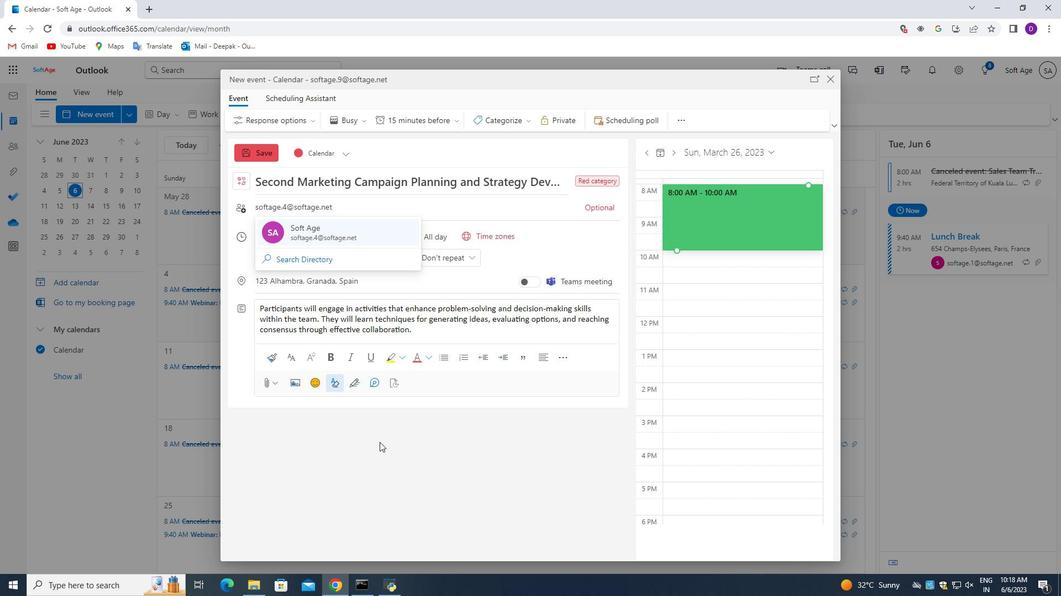 
Action: Mouse moved to (601, 205)
Screenshot: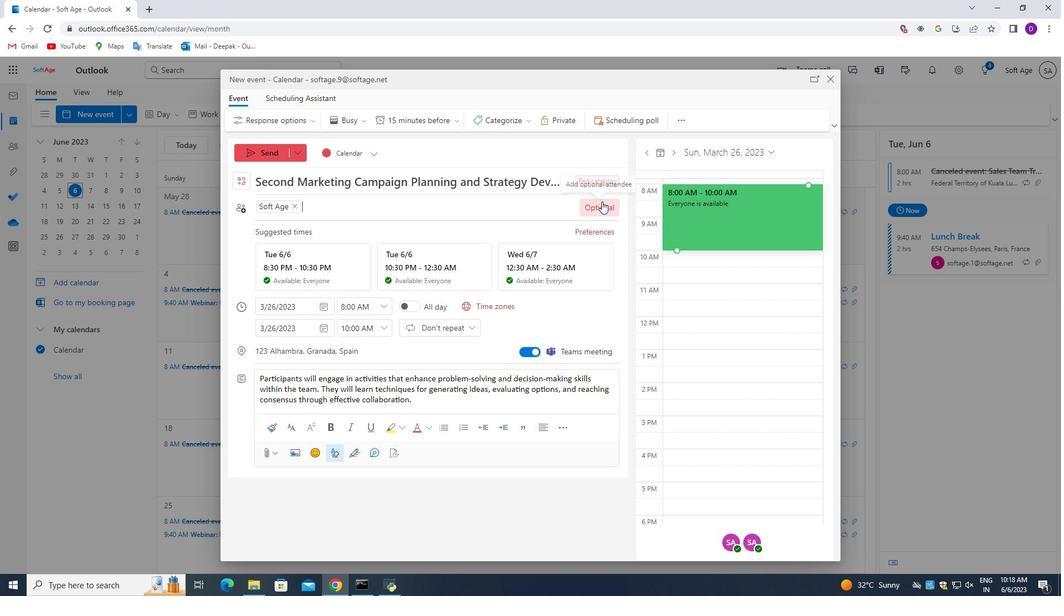 
Action: Mouse pressed left at (601, 205)
Screenshot: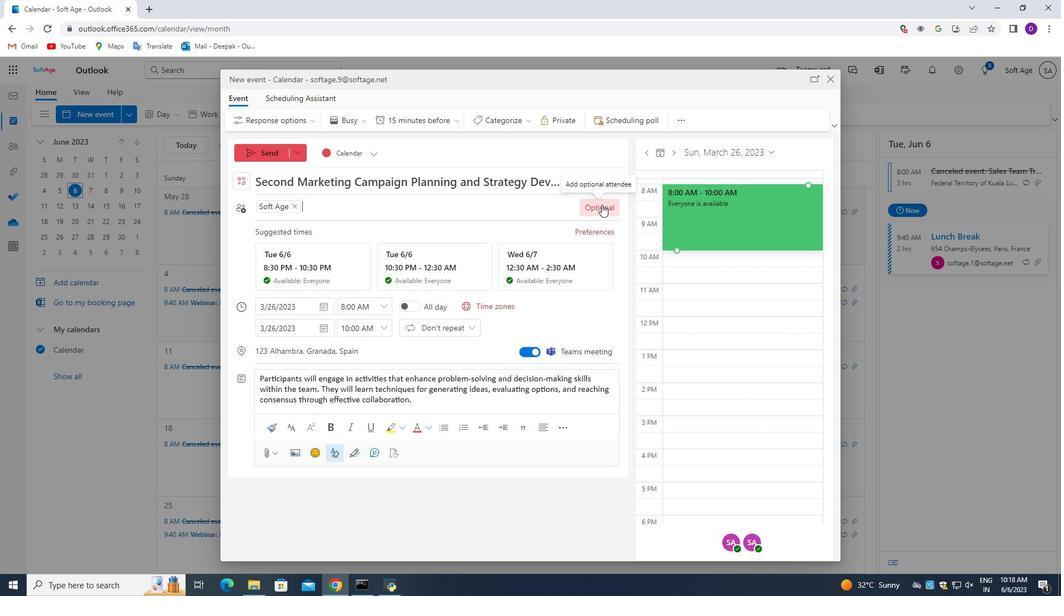 
Action: Mouse moved to (341, 207)
Screenshot: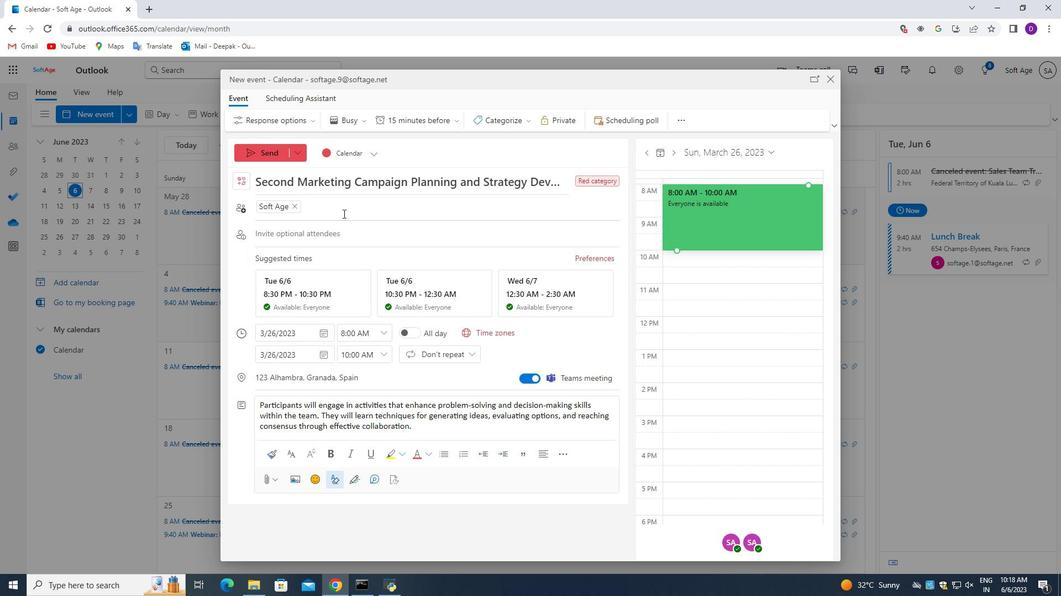 
Action: Key pressed softage.5<Key.shift>@softage.net<Key.enter>
Screenshot: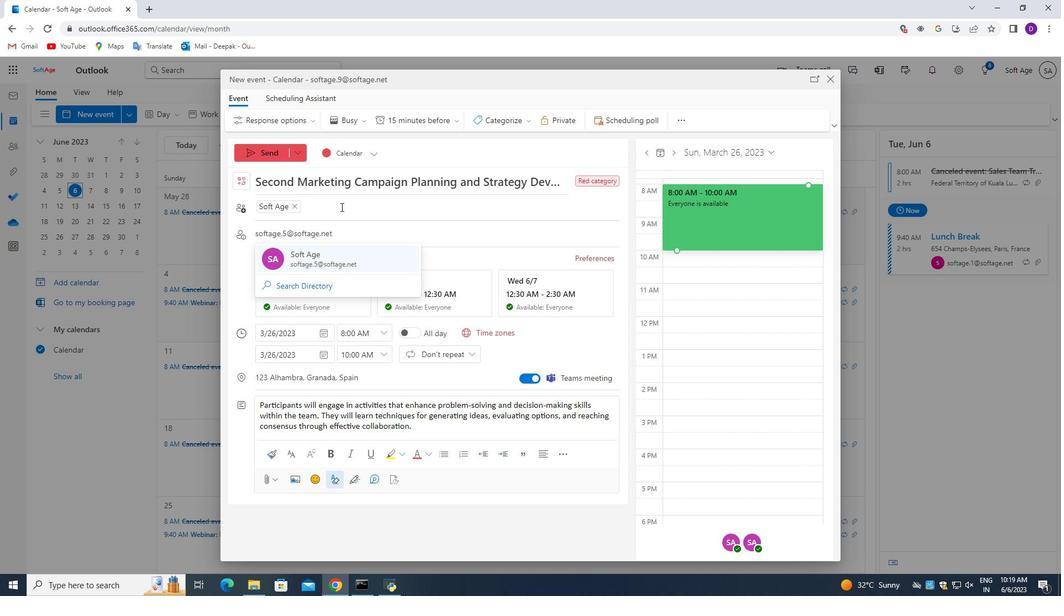
Action: Mouse moved to (349, 309)
Screenshot: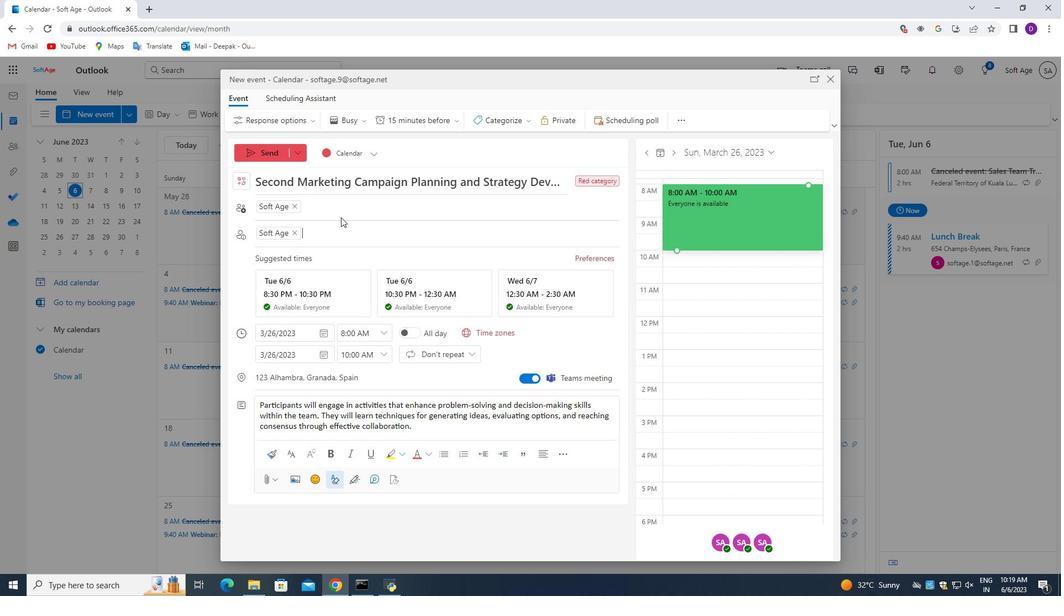 
Action: Mouse scrolled (349, 308) with delta (0, 0)
Screenshot: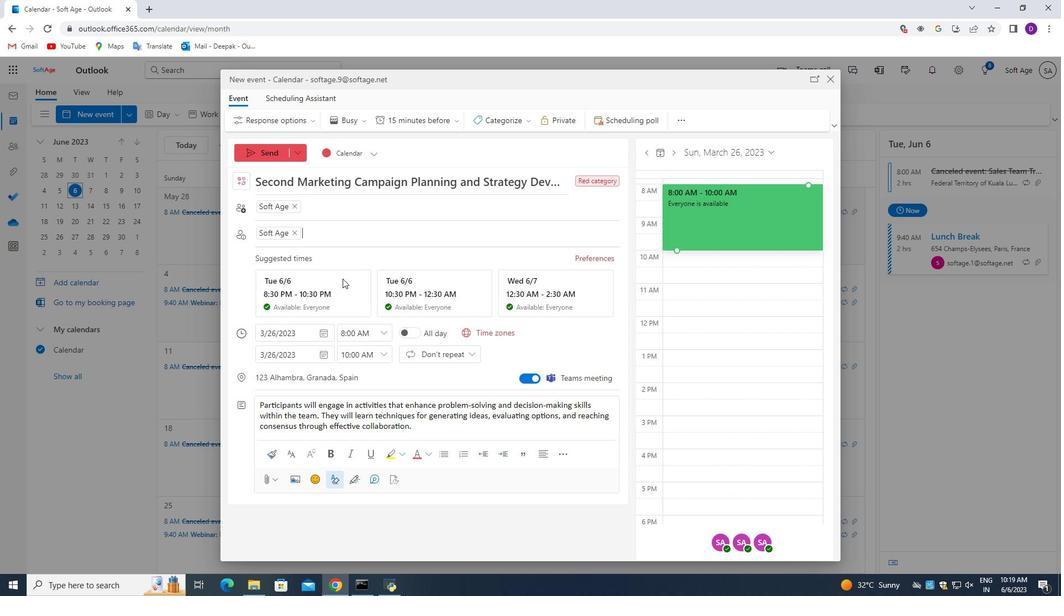 
Action: Mouse moved to (349, 313)
Screenshot: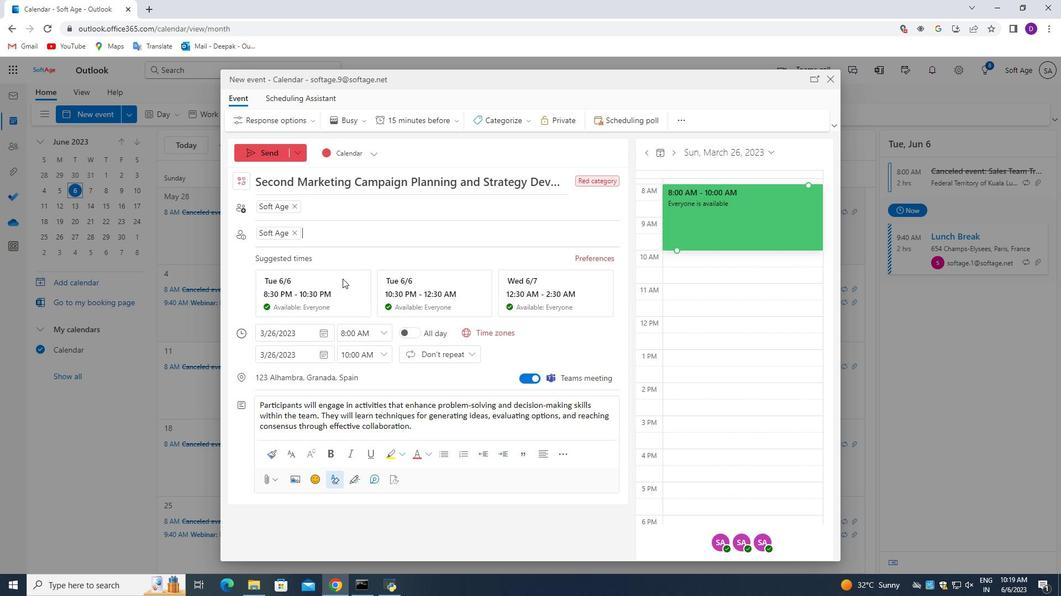 
Action: Mouse scrolled (349, 313) with delta (0, 0)
Screenshot: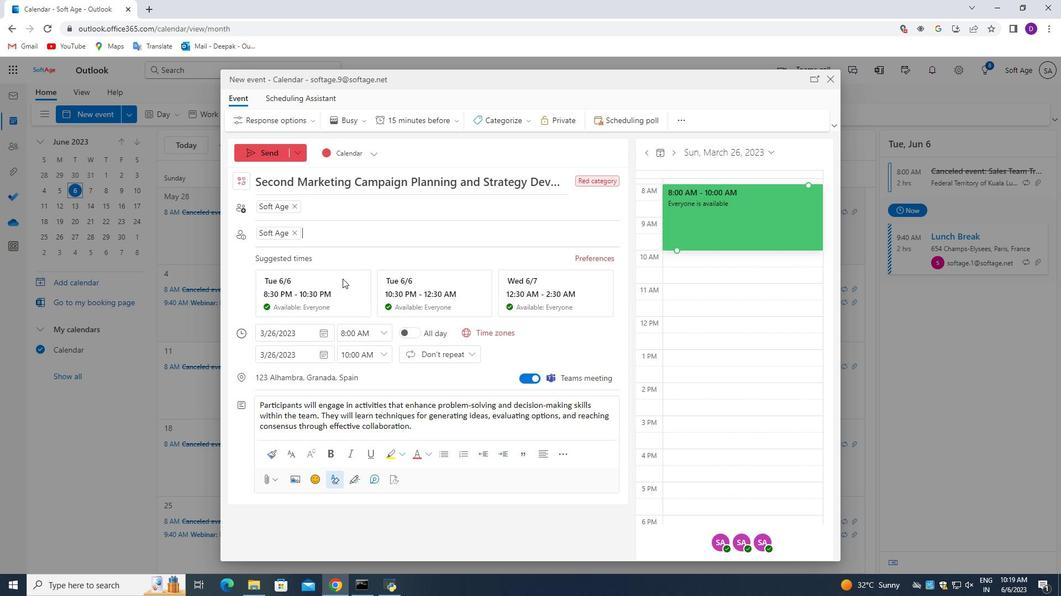 
Action: Mouse moved to (349, 316)
Screenshot: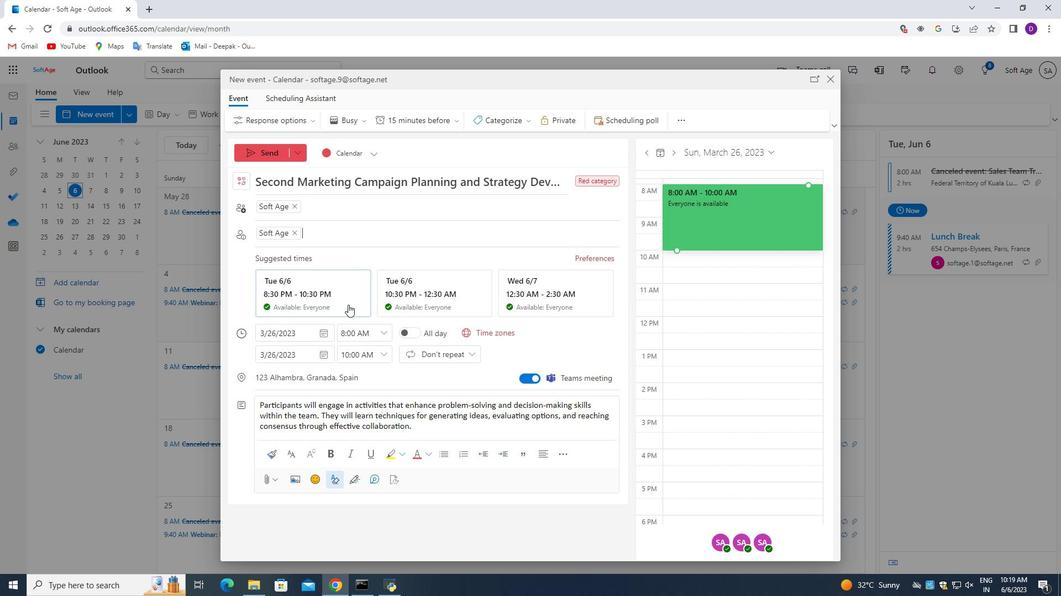 
Action: Mouse scrolled (349, 315) with delta (0, 0)
Screenshot: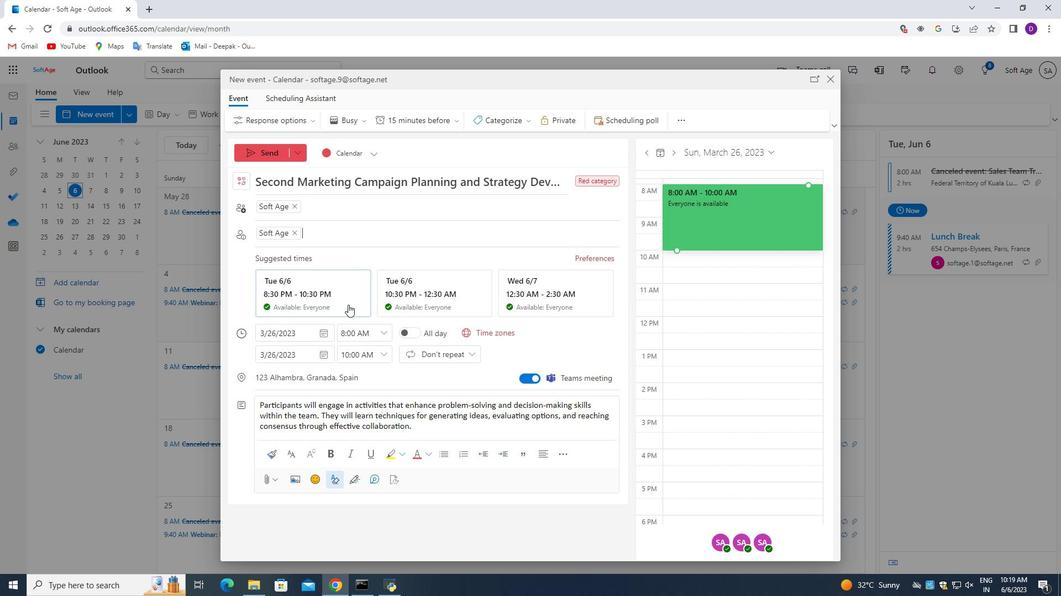 
Action: Mouse scrolled (349, 315) with delta (0, 0)
Screenshot: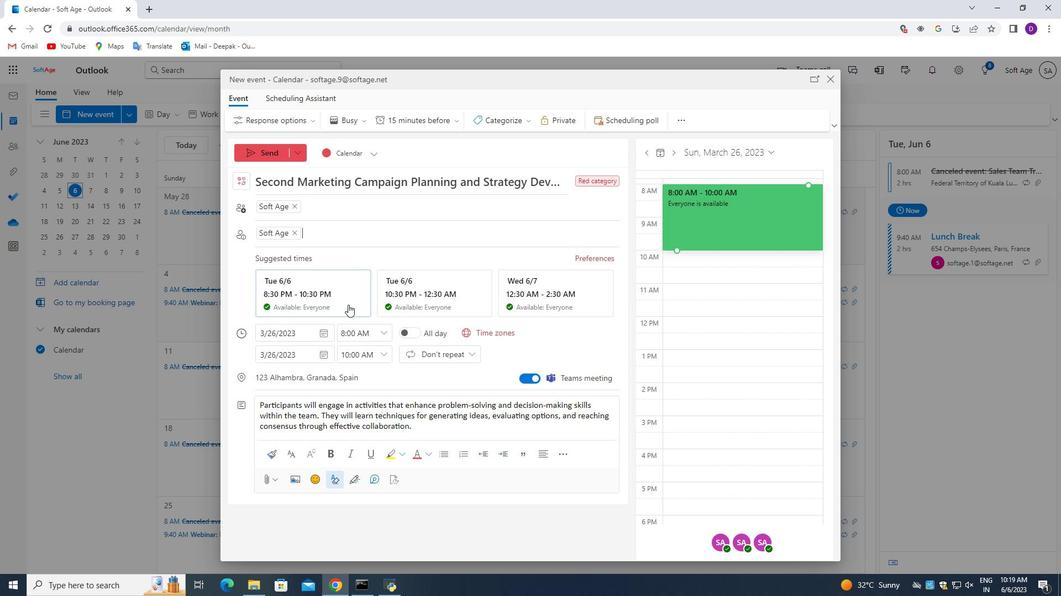 
Action: Mouse moved to (435, 123)
Screenshot: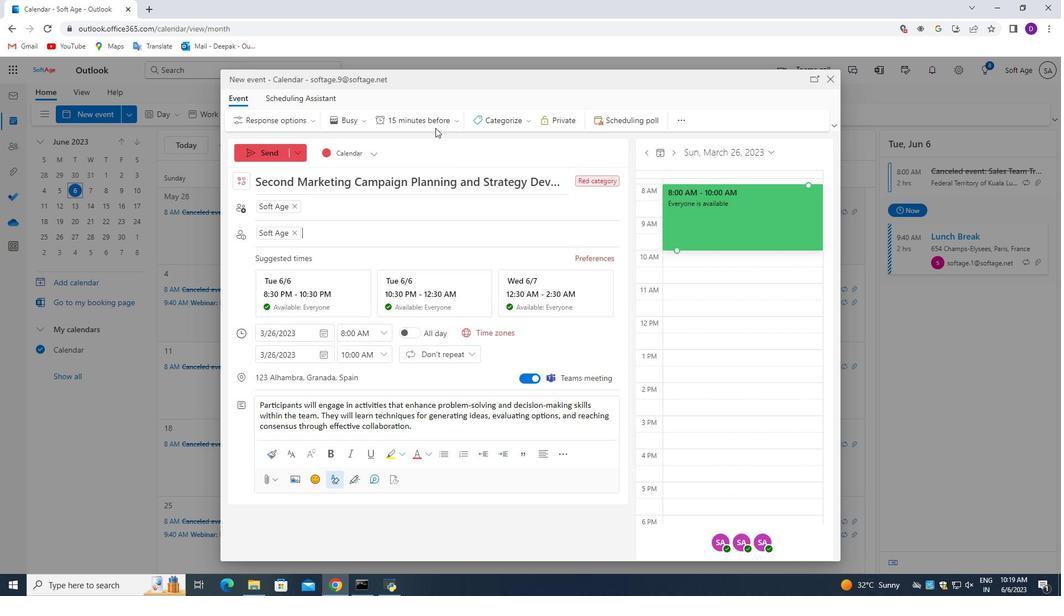 
Action: Mouse pressed left at (435, 123)
Screenshot: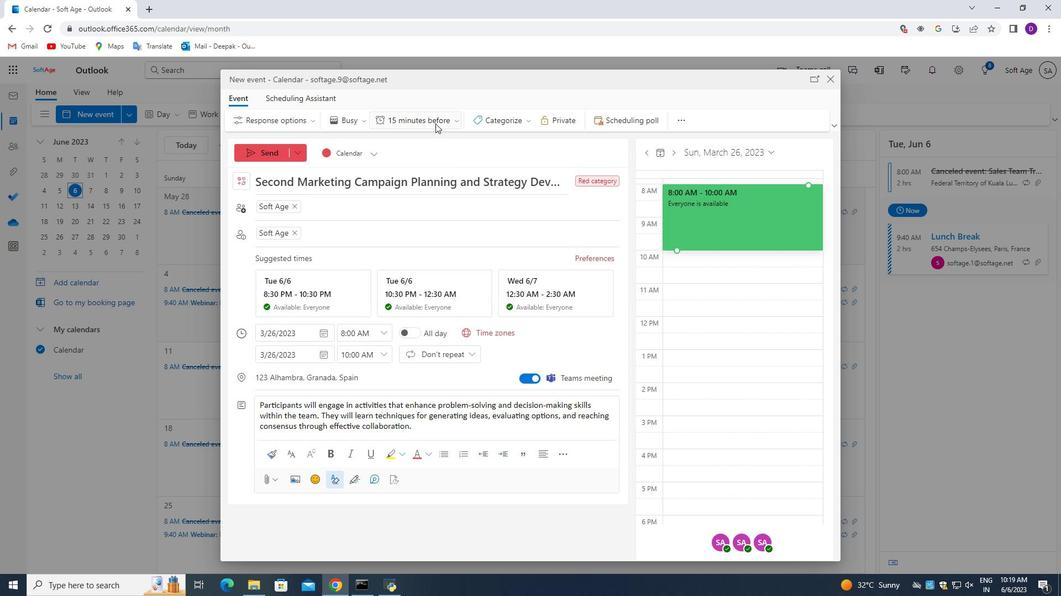 
Action: Mouse moved to (411, 182)
Screenshot: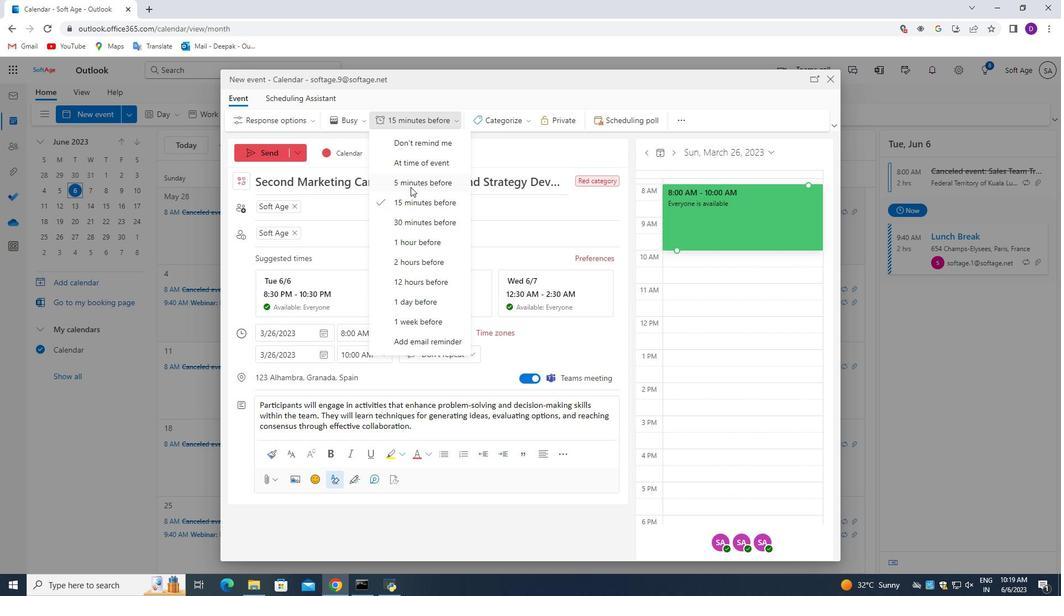 
Action: Mouse pressed left at (411, 182)
Screenshot: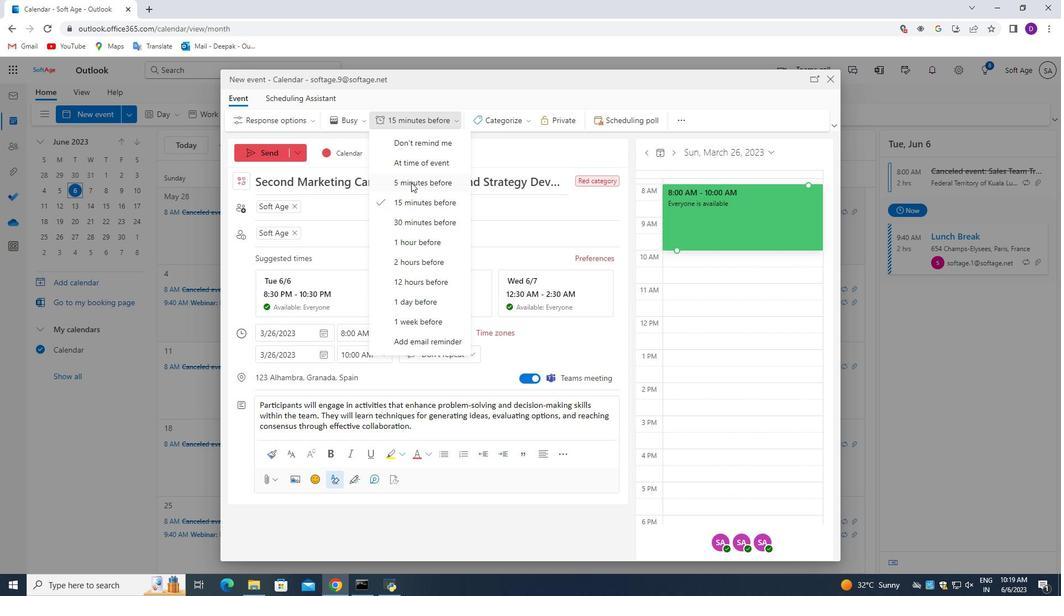 
Action: Mouse moved to (454, 289)
Screenshot: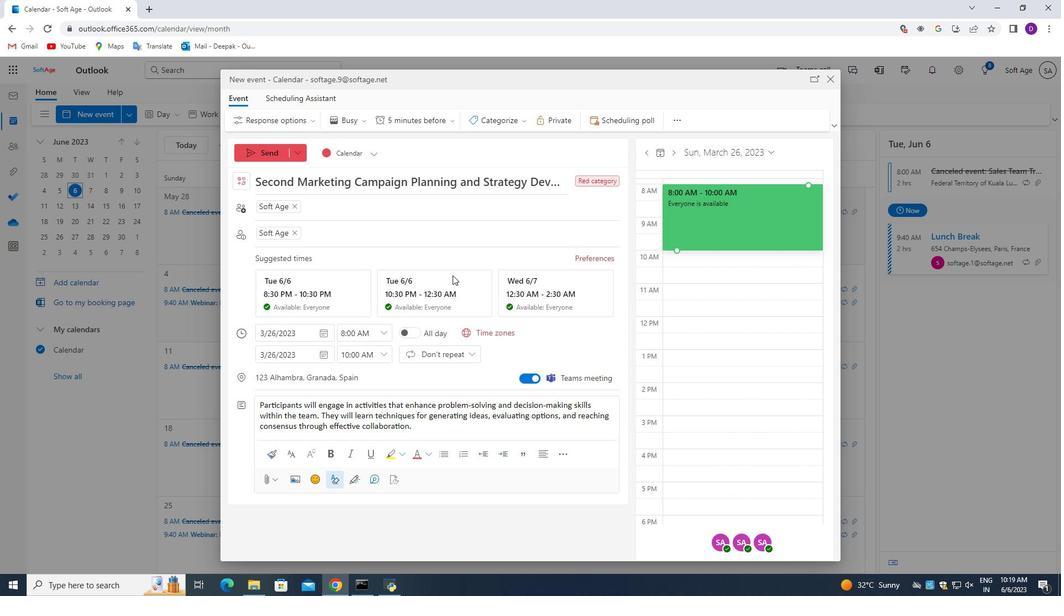 
Action: Mouse scrolled (454, 284) with delta (0, 0)
Screenshot: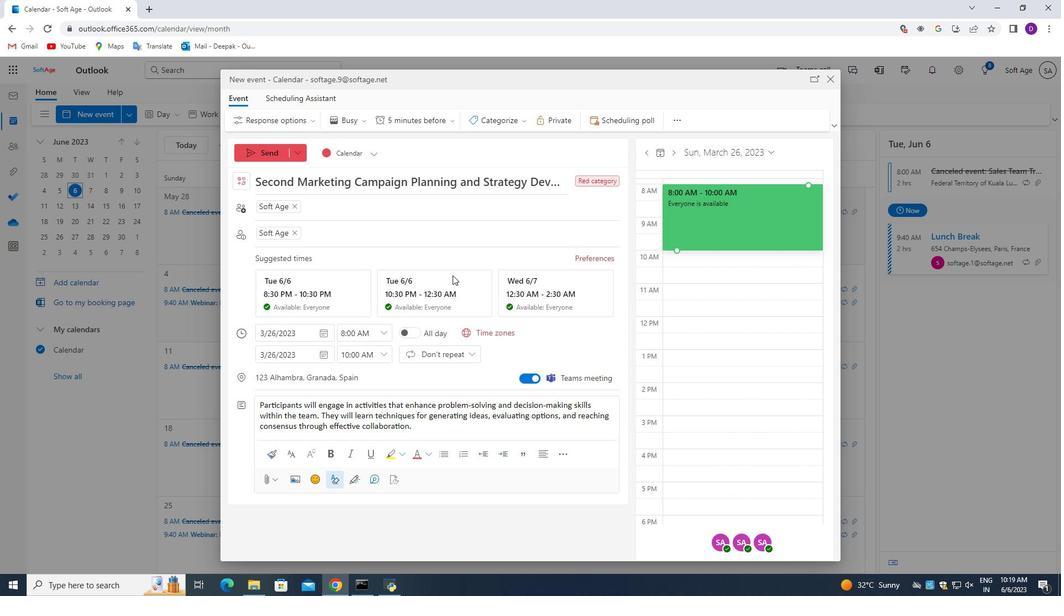 
Action: Mouse moved to (454, 291)
Screenshot: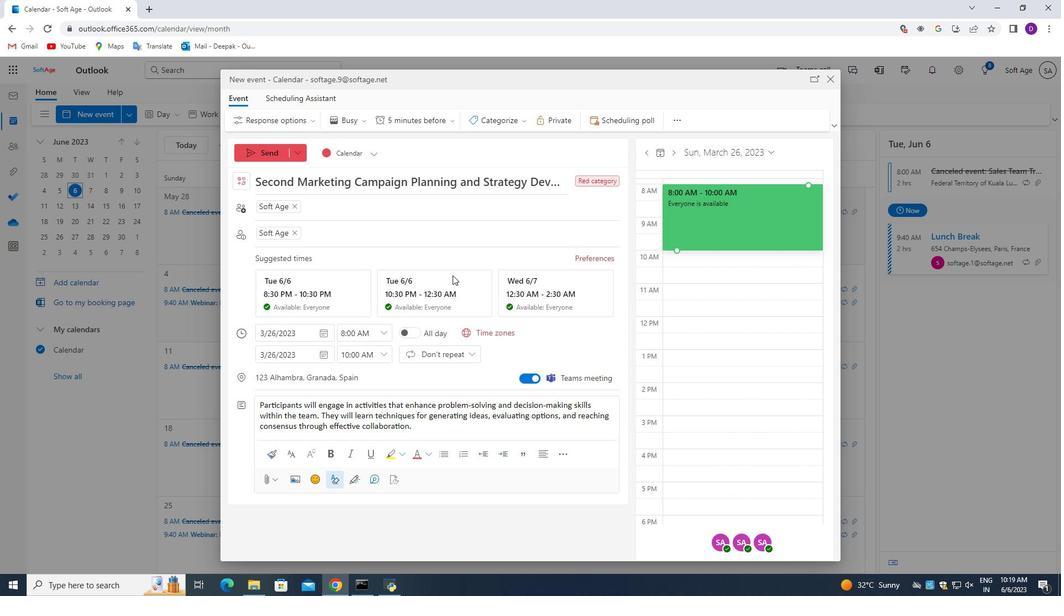 
Action: Mouse scrolled (454, 290) with delta (0, 0)
Screenshot: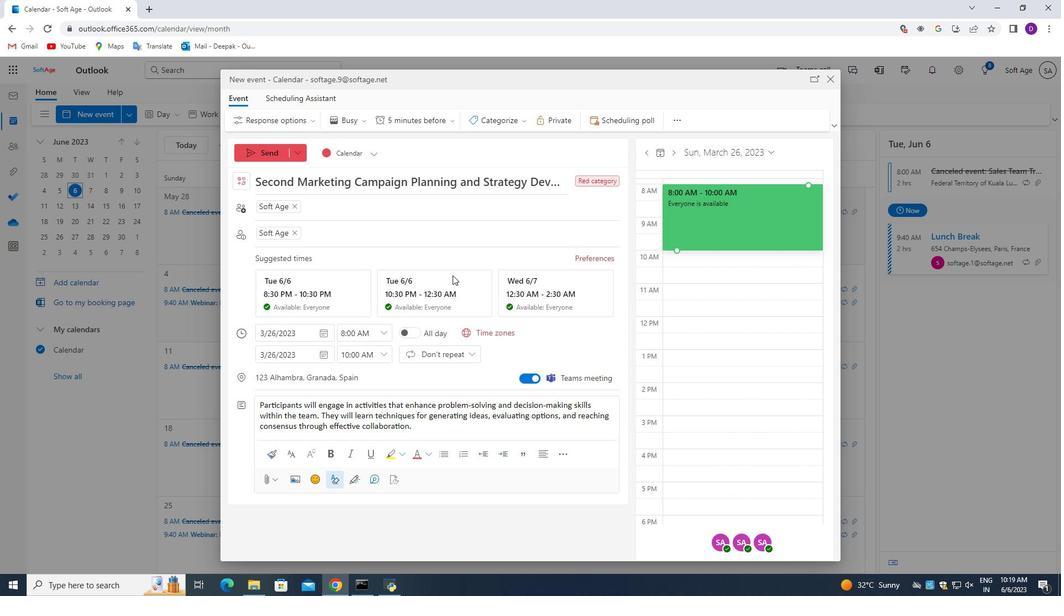 
Action: Mouse moved to (338, 245)
Screenshot: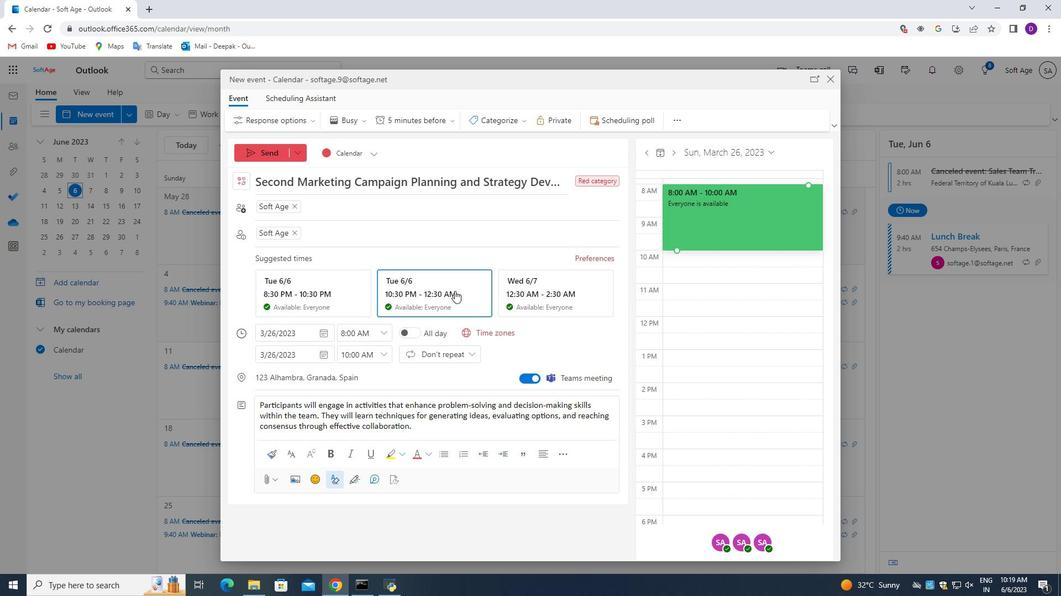 
Action: Mouse scrolled (454, 292) with delta (0, 0)
Screenshot: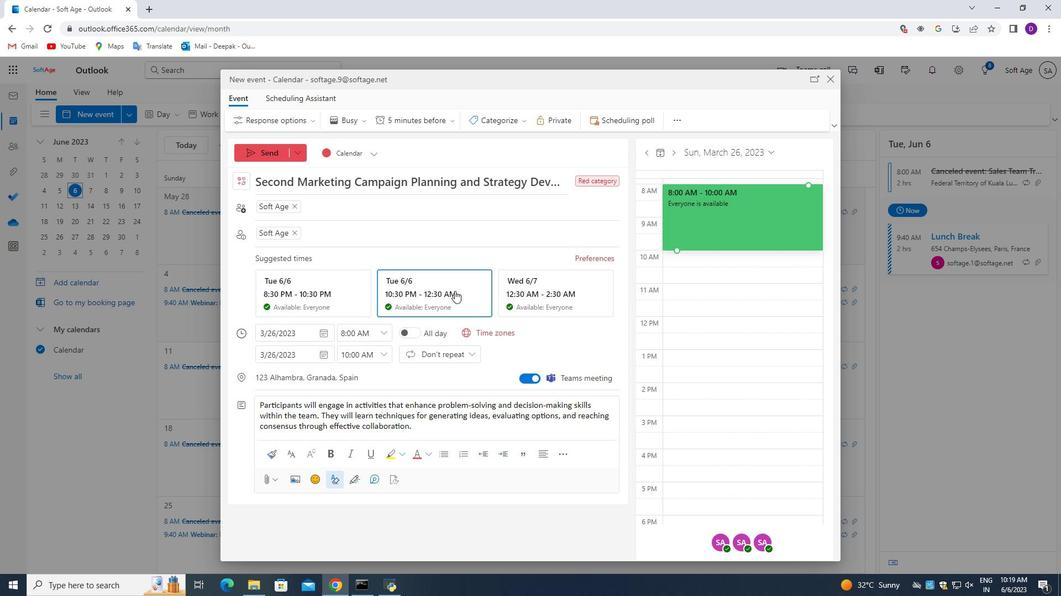
Action: Mouse moved to (419, 336)
Screenshot: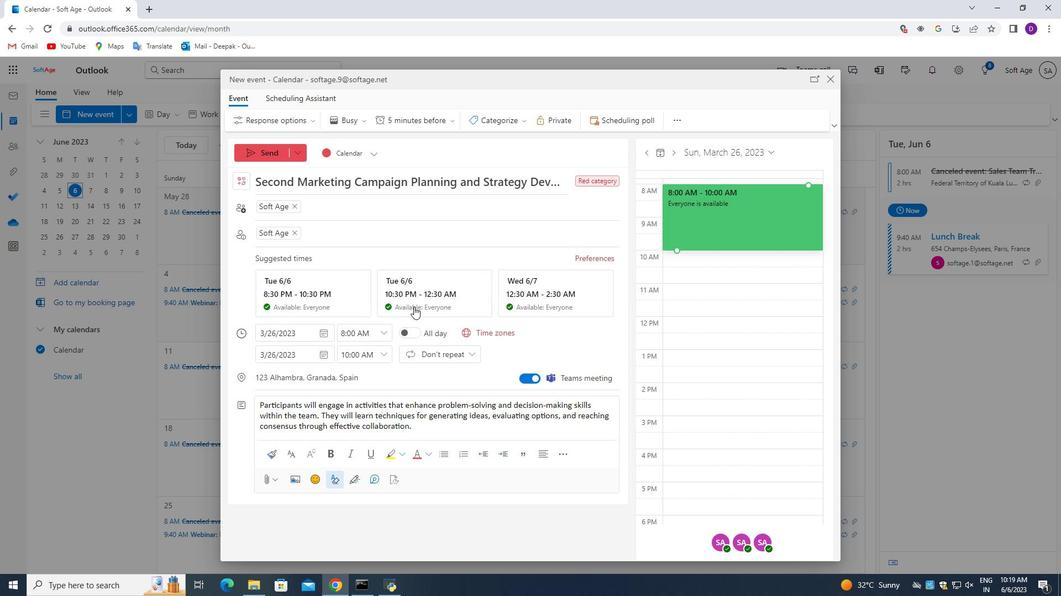 
Action: Mouse scrolled (419, 336) with delta (0, 0)
Screenshot: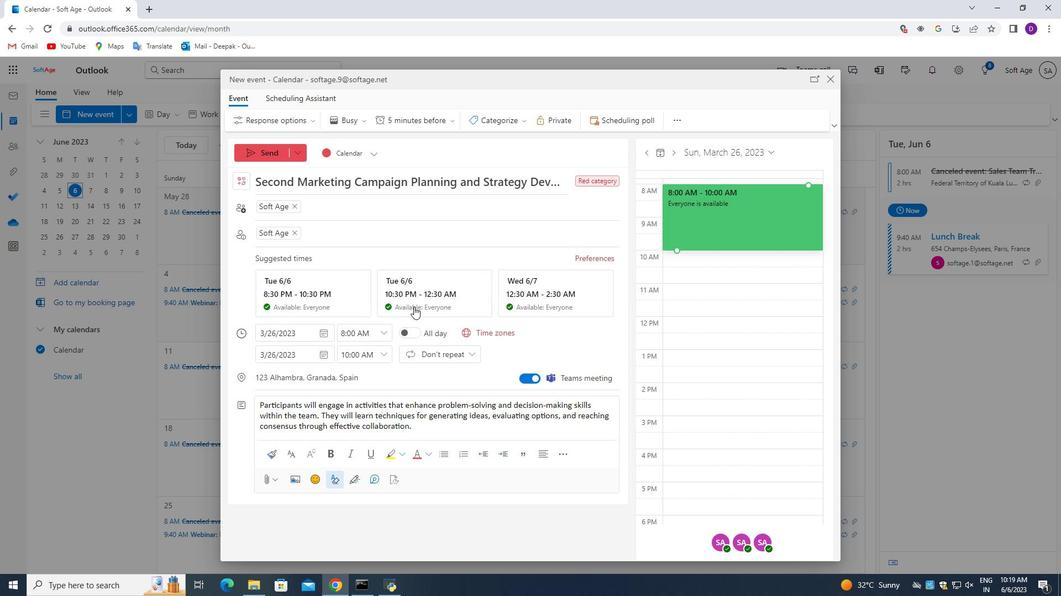 
Action: Mouse moved to (420, 344)
Screenshot: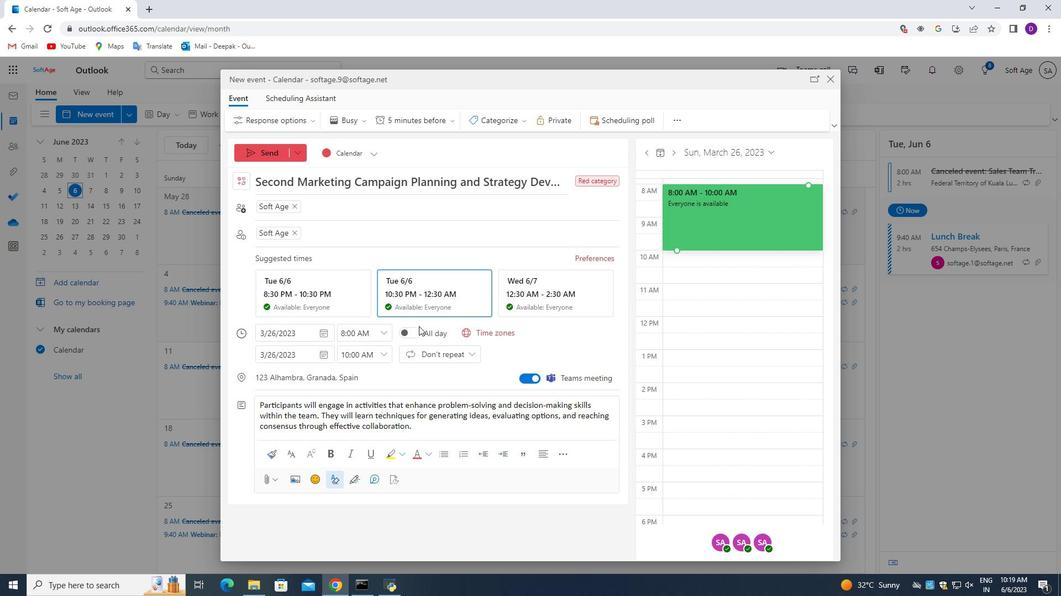 
Action: Mouse scrolled (420, 343) with delta (0, 0)
Screenshot: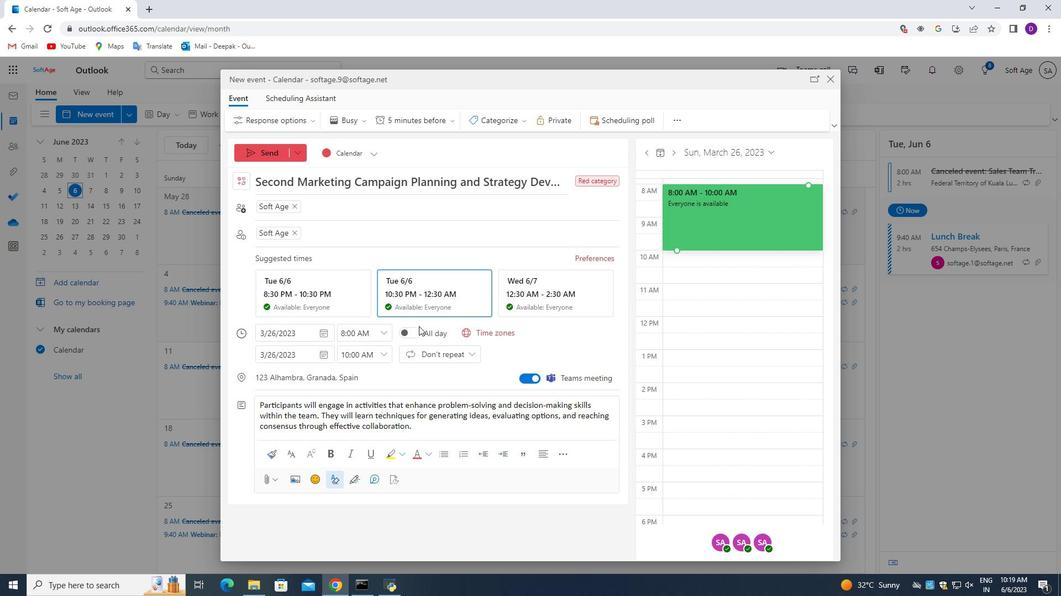
Action: Mouse moved to (420, 351)
Screenshot: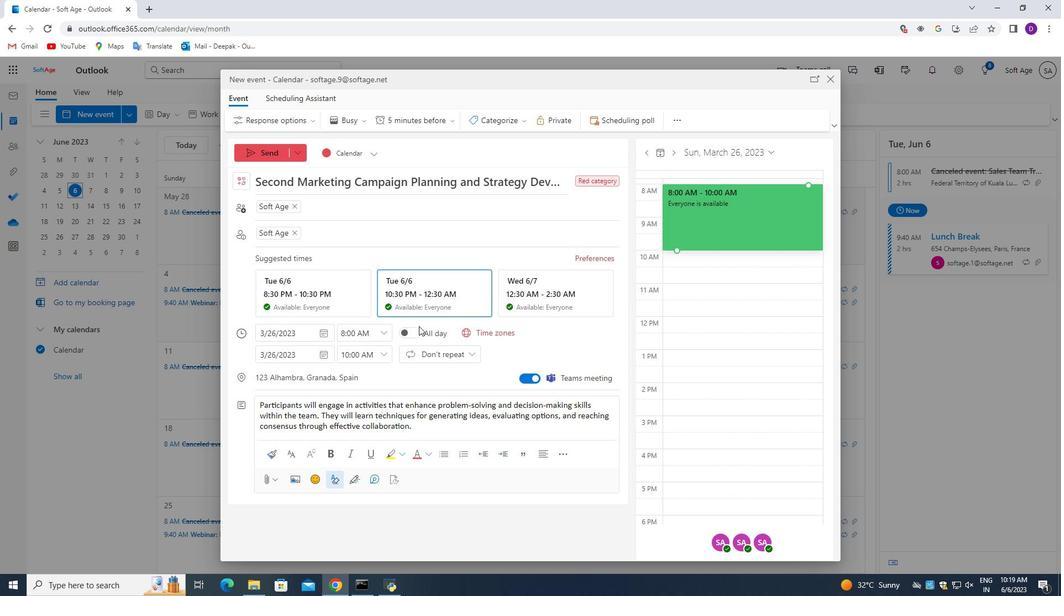 
Action: Mouse scrolled (420, 350) with delta (0, 0)
Screenshot: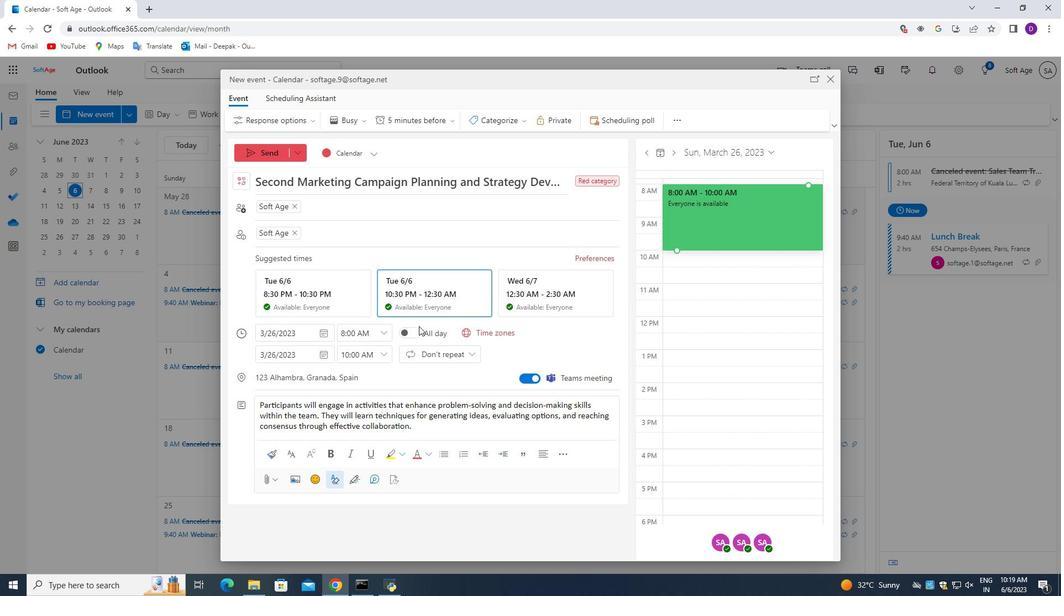 
Action: Mouse moved to (252, 151)
Screenshot: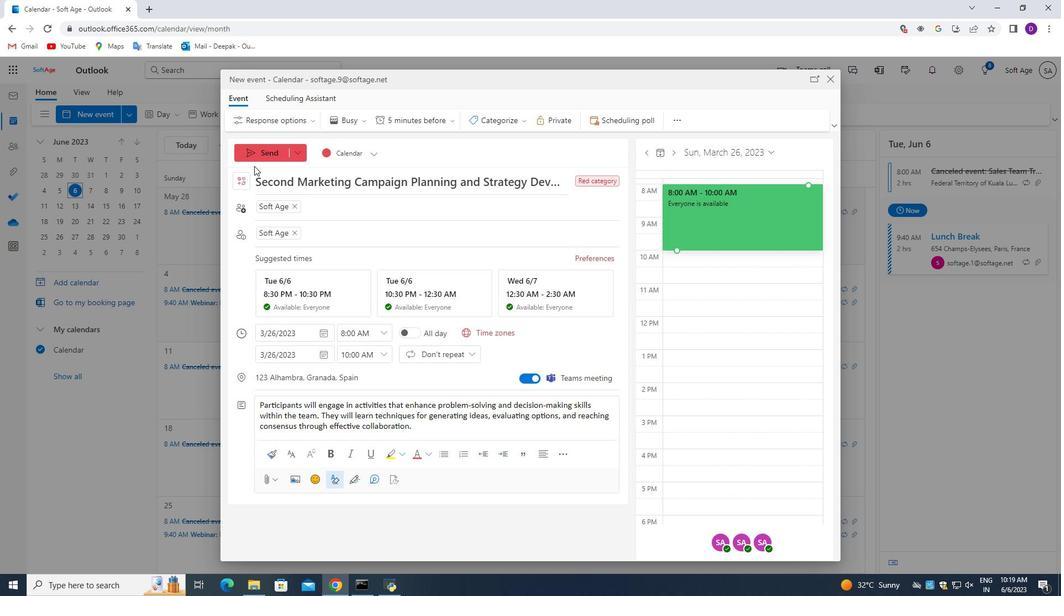 
Action: Mouse pressed left at (252, 151)
Screenshot: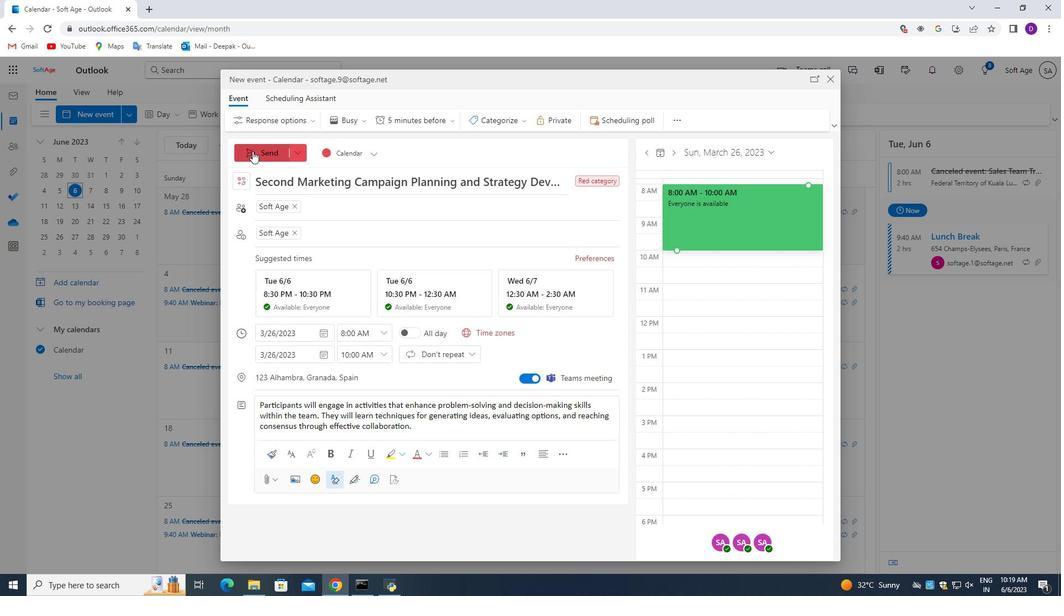 
Action: Mouse moved to (539, 365)
Screenshot: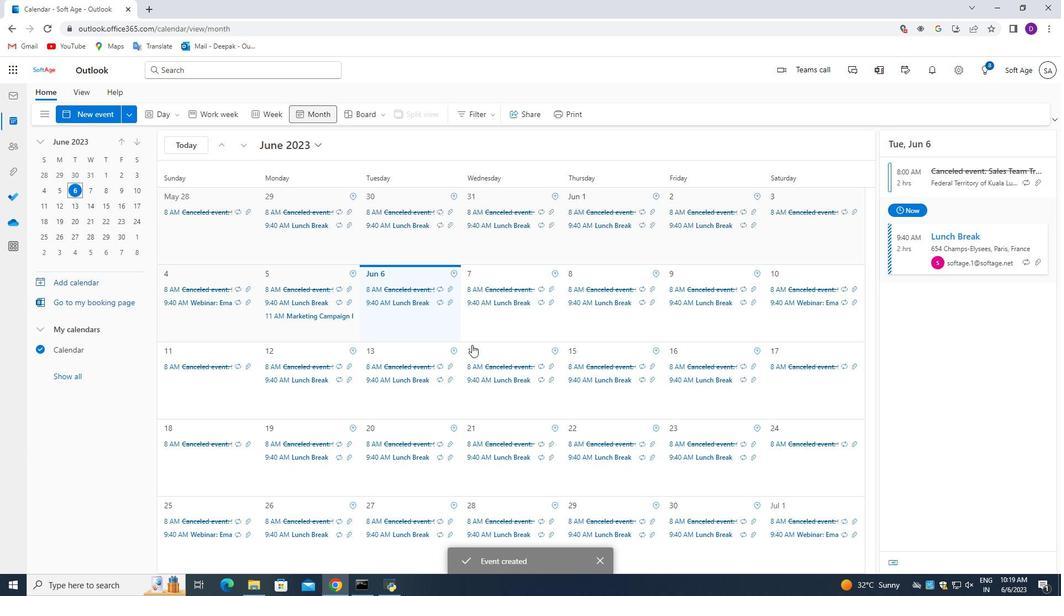 
Action: Mouse scrolled (539, 364) with delta (0, 0)
Screenshot: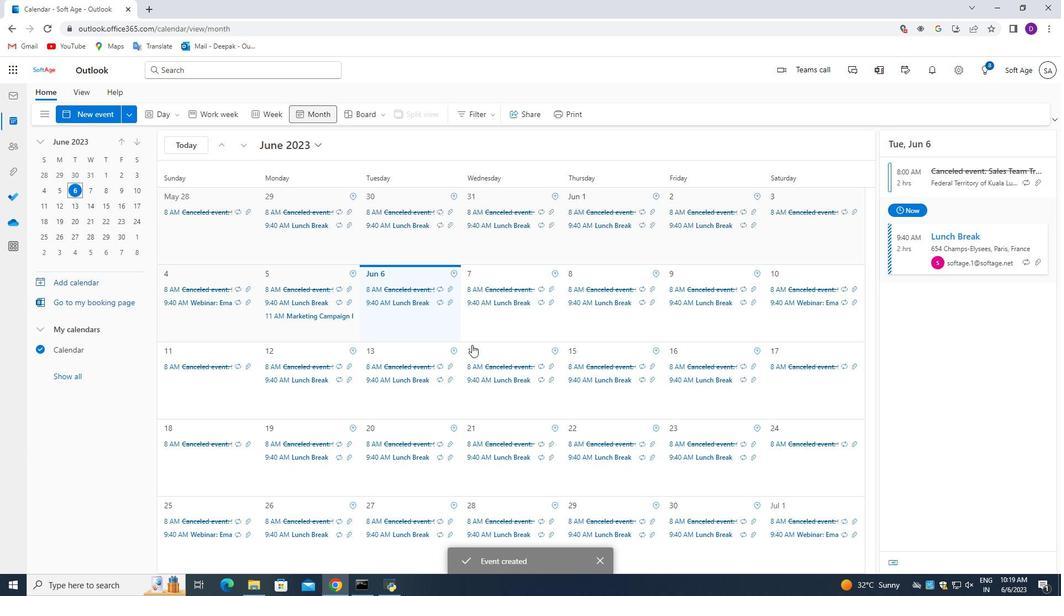 
Action: Mouse moved to (539, 365)
Screenshot: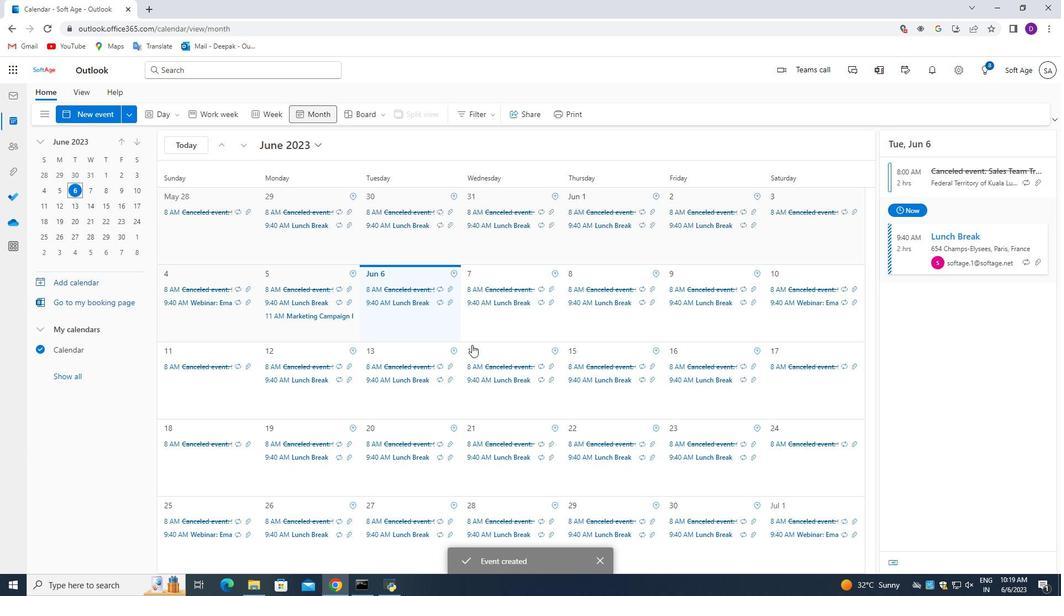 
Action: Mouse scrolled (539, 365) with delta (0, 0)
Screenshot: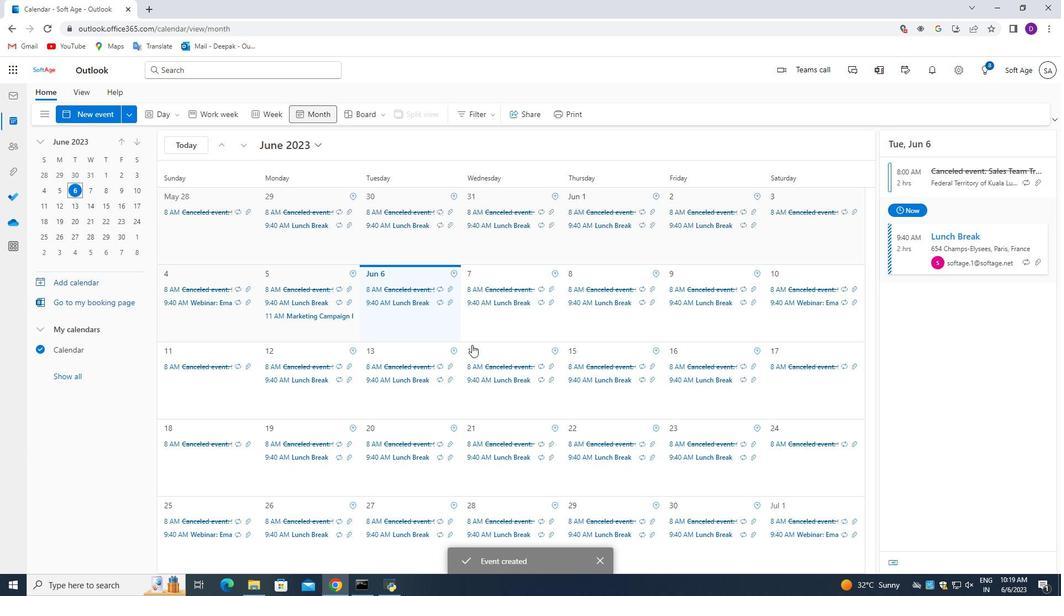 
Action: Mouse moved to (481, 368)
Screenshot: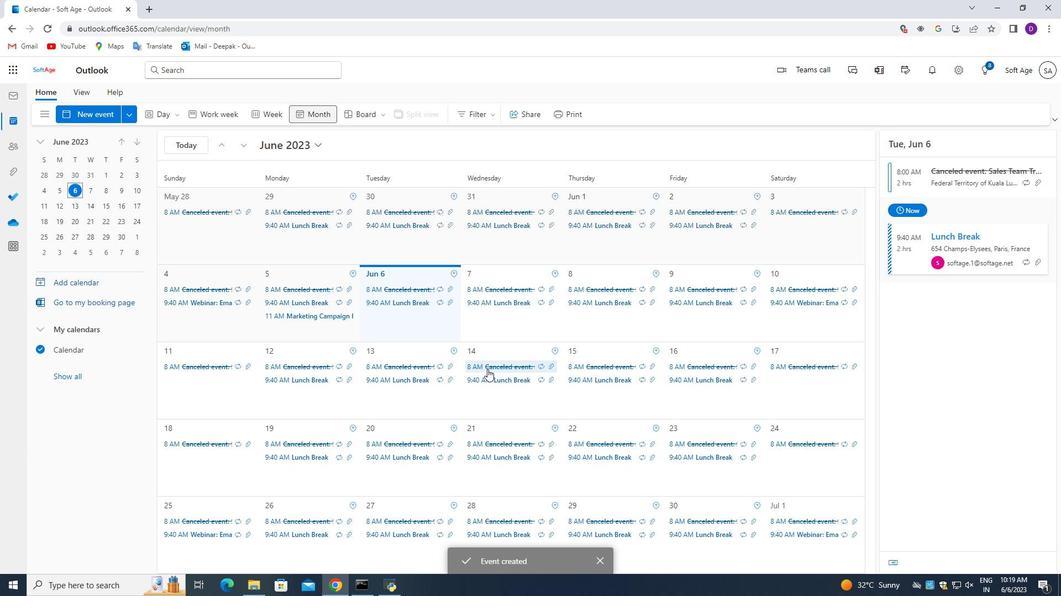 
Action: Mouse scrolled (481, 369) with delta (0, 0)
Screenshot: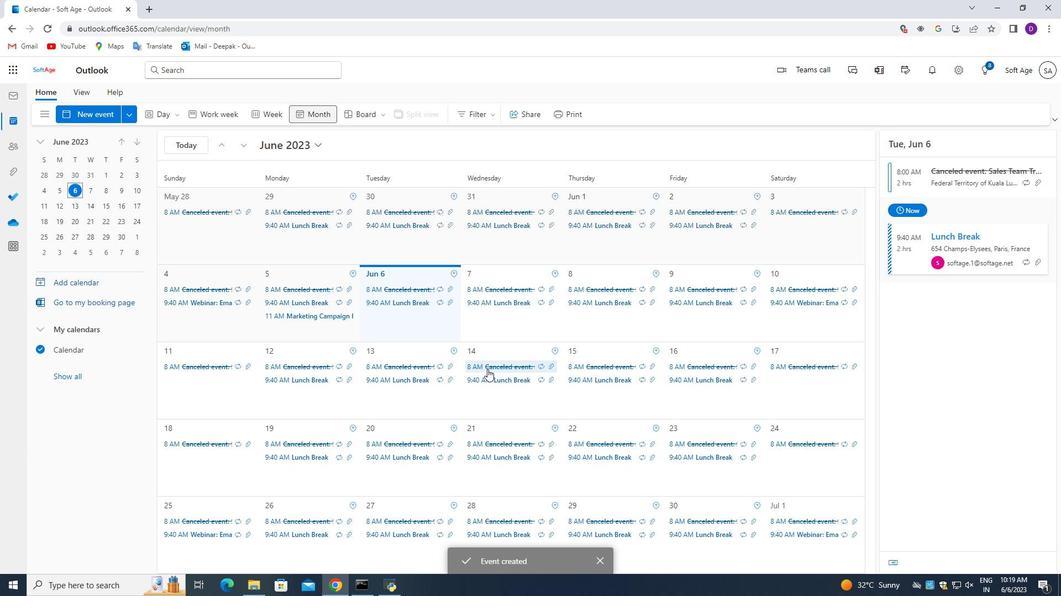 
Action: Mouse scrolled (481, 369) with delta (0, 0)
Screenshot: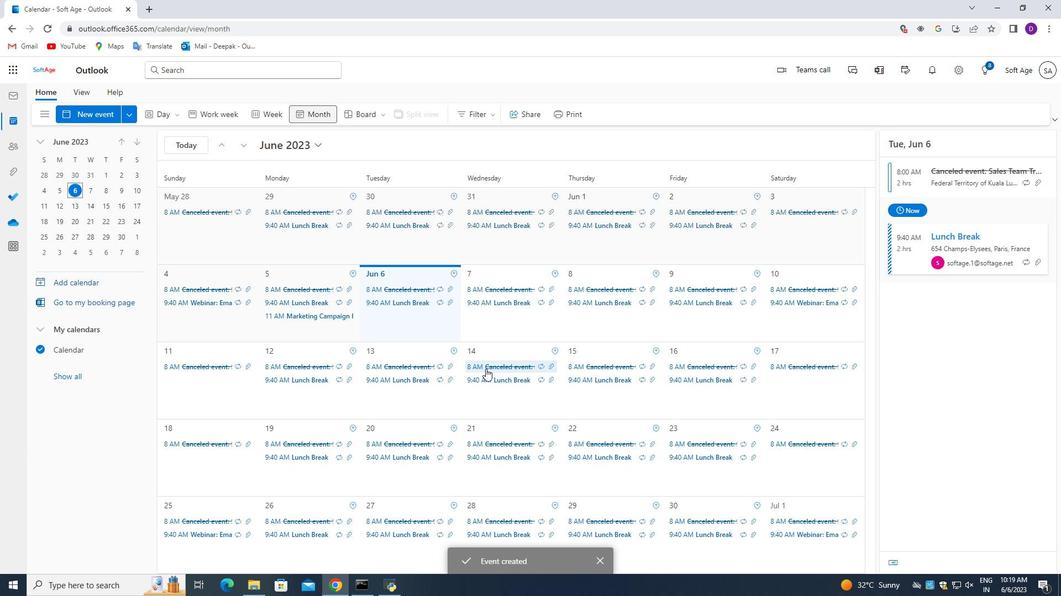 
Action: Mouse scrolled (481, 369) with delta (0, 0)
Screenshot: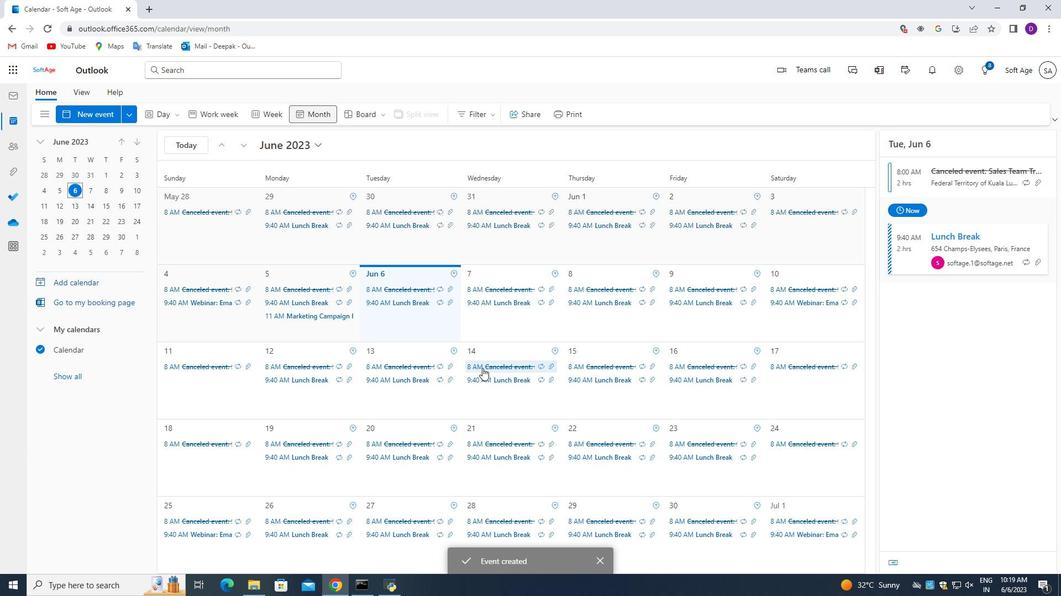 
Action: Mouse scrolled (481, 369) with delta (0, 0)
Screenshot: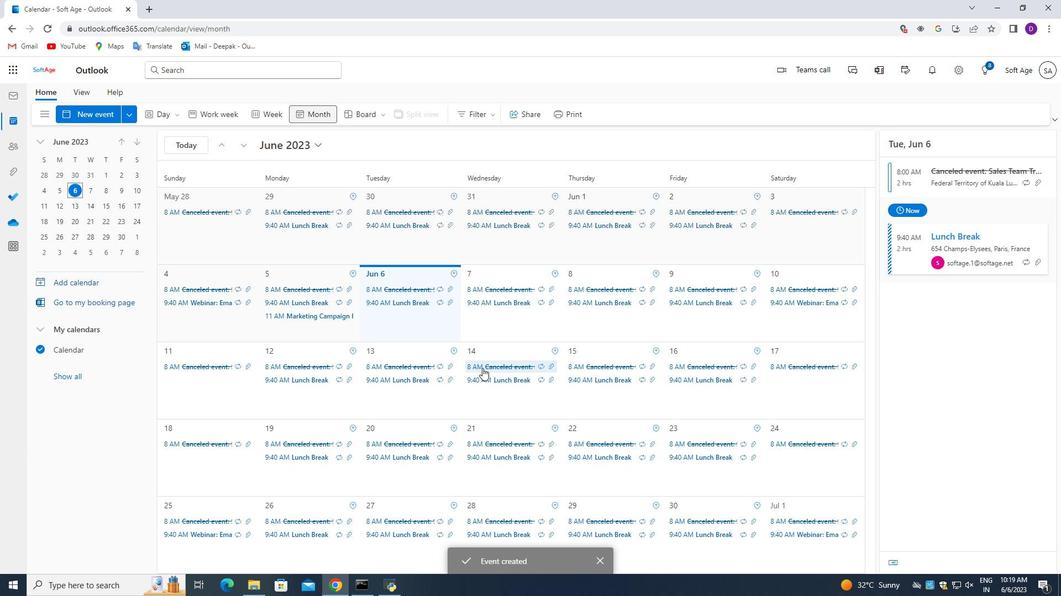
Action: Mouse moved to (481, 368)
Screenshot: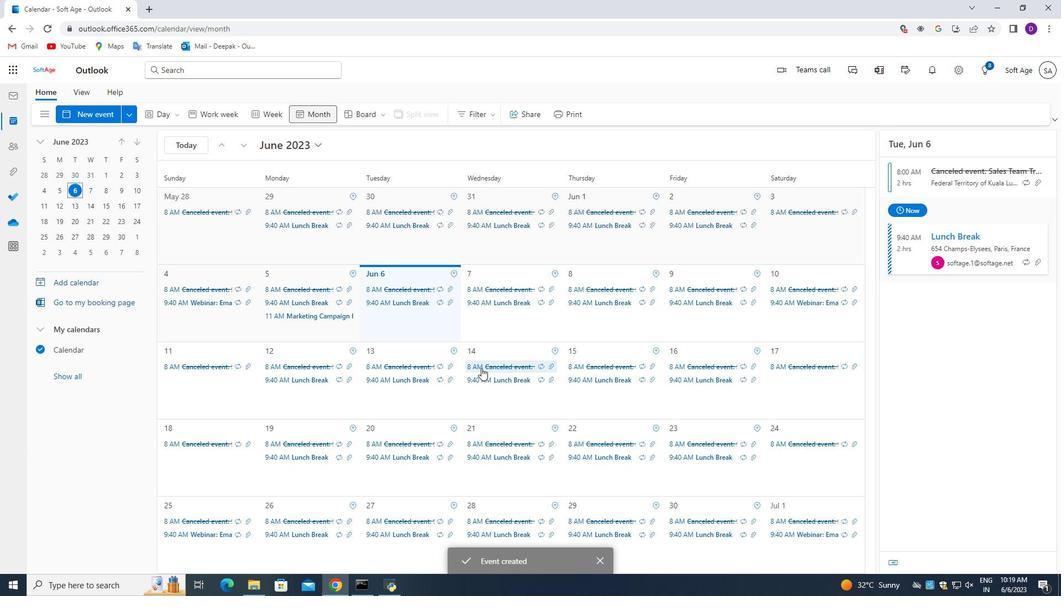 
